 Task: Select Grocery. Add to cart, from pOpshelf for 3390 Emily Renzelli Boulevard, San Francisco, California 94103, Cell Number 831-612-1938, following items : Dr. Seuss Coloring & Activity Book Jumbo_x000D_
 - 1, Oral-B Bright & Clean Manual Toothbrush Medium (6 ct)_x000D_
 - 1, FIVE DEEP BREATHS Mineral Bath & Foot Salt Lavender & Chamomile (1.75 oz)_x000D_
 - 2, Vaseline Therapy Lip Balm Cocoa Butter (0.16 oz)_x000D_
 - 1, goodbaths Nourishing Body Wash Sweet Sunday (13 oz)_x000D_
 - 1, simply spa Silky Mesh Bath Sponge Mint_x000D_
 - 1, simply spa Lathering Soap Pouch_x000D_
 - 2, Stridex Triple Action Maximum Strength Acne Pads with Salicylic Acid (55 ct)_x000D_
 - 1, Noxzema Ultimate Clear Anti Blemish Pads (90 ct)_x000D_
 - 1, goodbaths Nourishing Body Wash Electric Twilight (13 oz)_x000D_
 - 1
Action: Mouse moved to (392, 119)
Screenshot: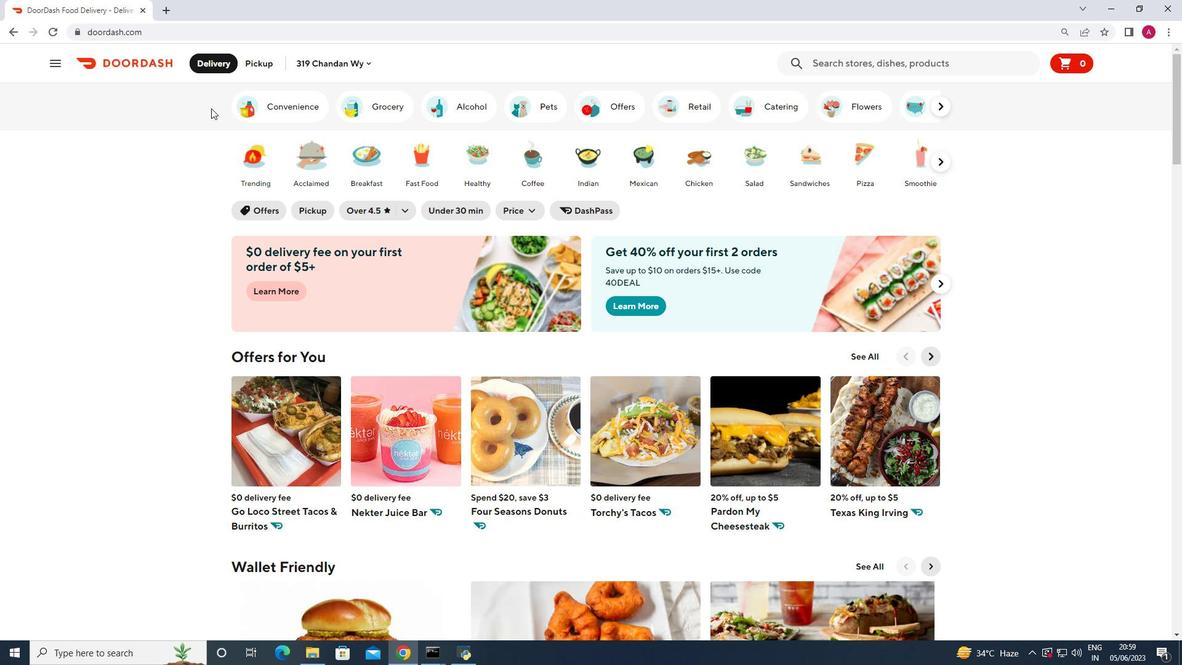
Action: Mouse pressed left at (392, 119)
Screenshot: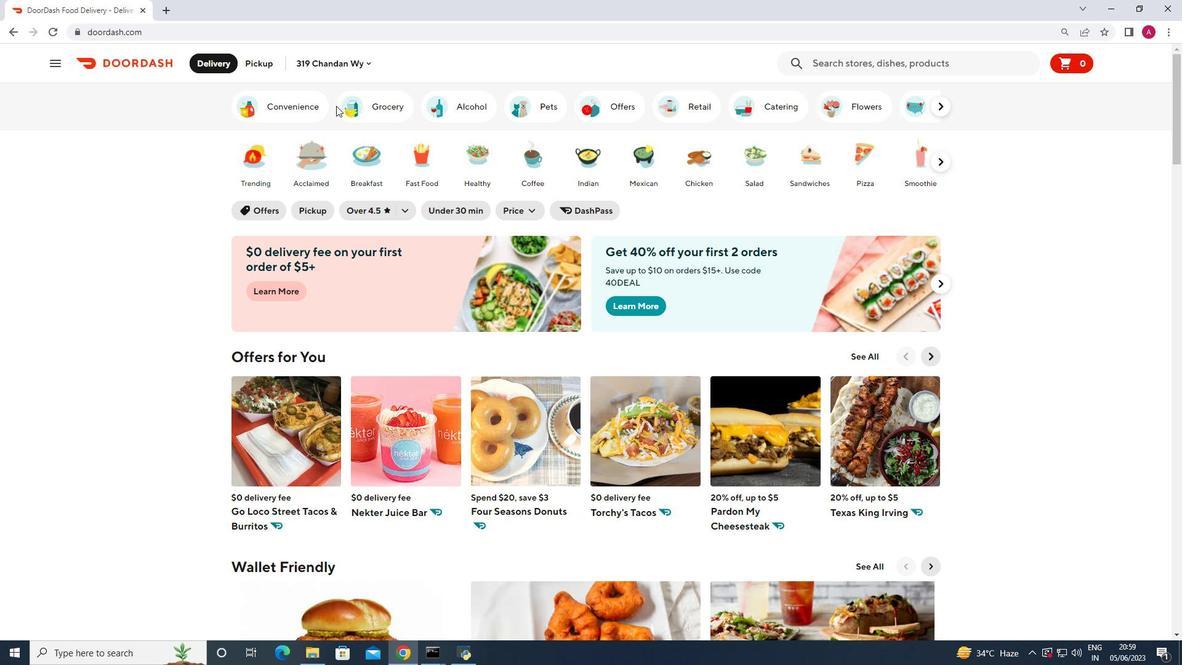 
Action: Mouse moved to (545, 564)
Screenshot: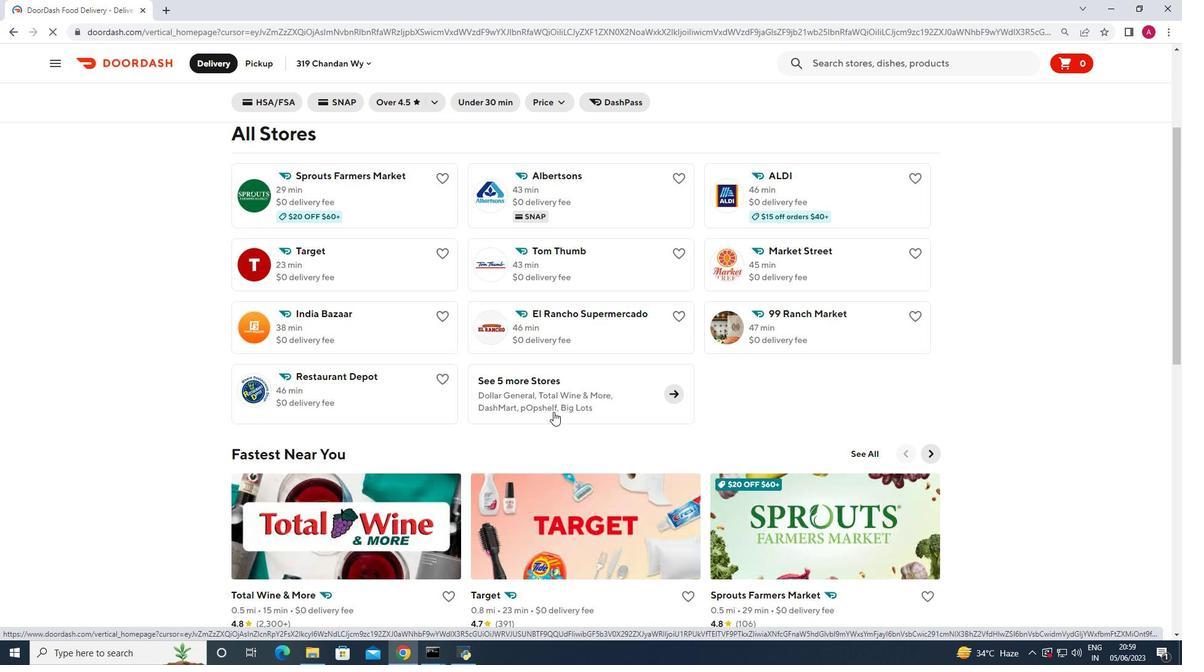 
Action: Mouse pressed left at (545, 564)
Screenshot: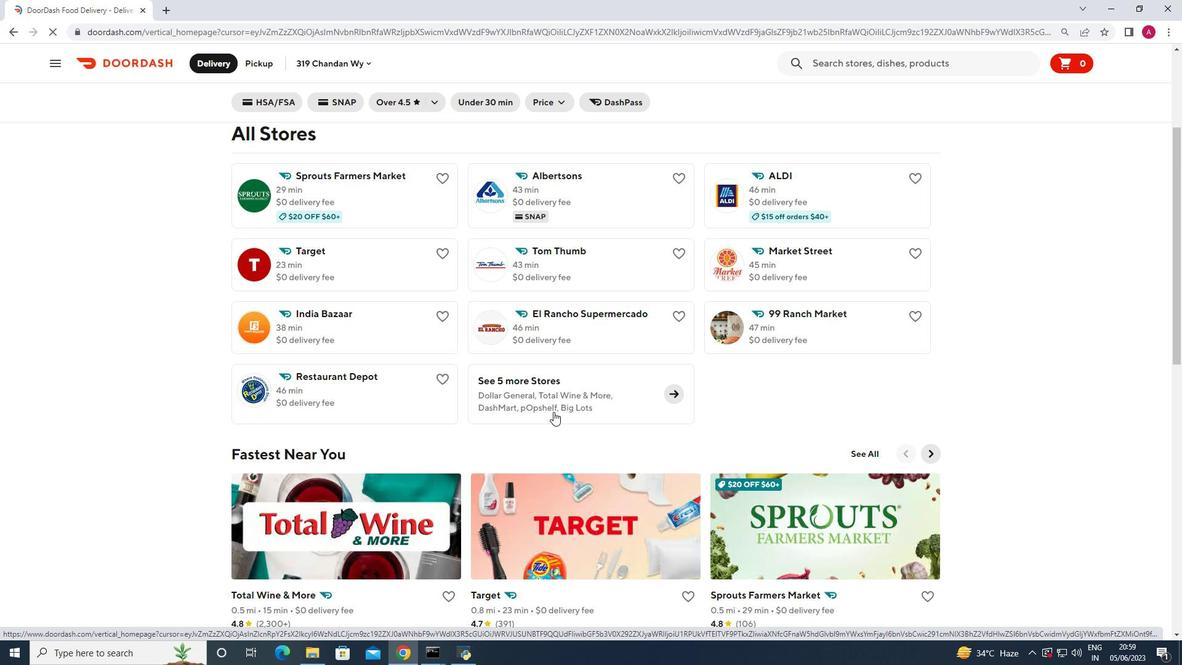 
Action: Mouse moved to (581, 455)
Screenshot: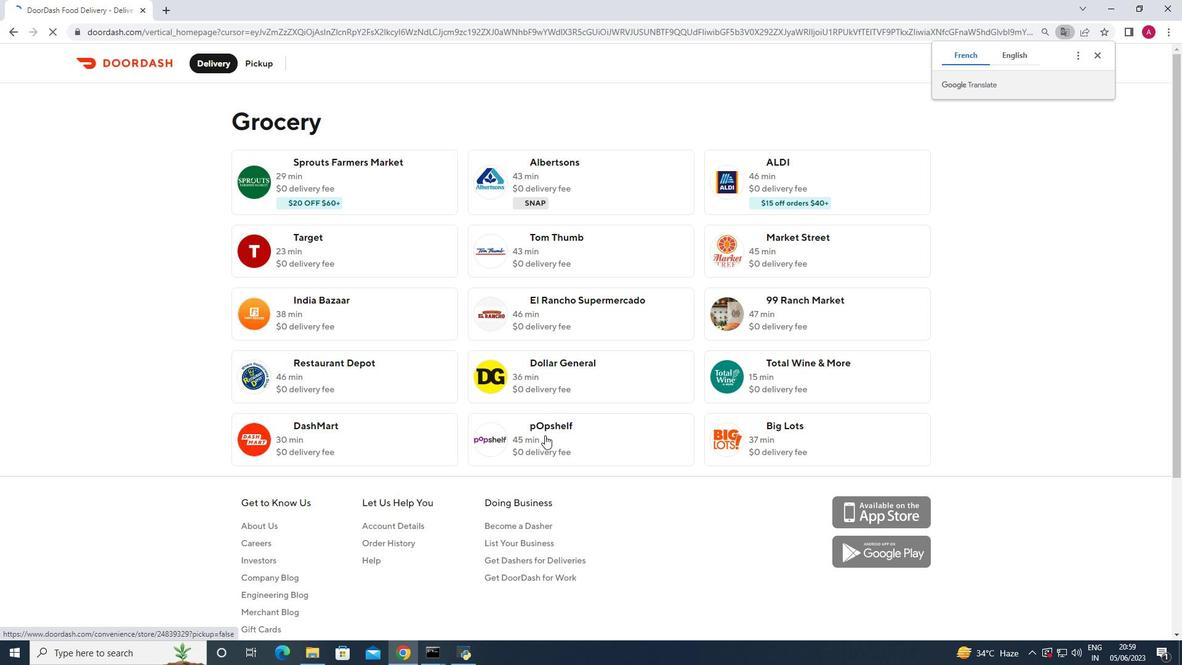 
Action: Mouse pressed left at (581, 455)
Screenshot: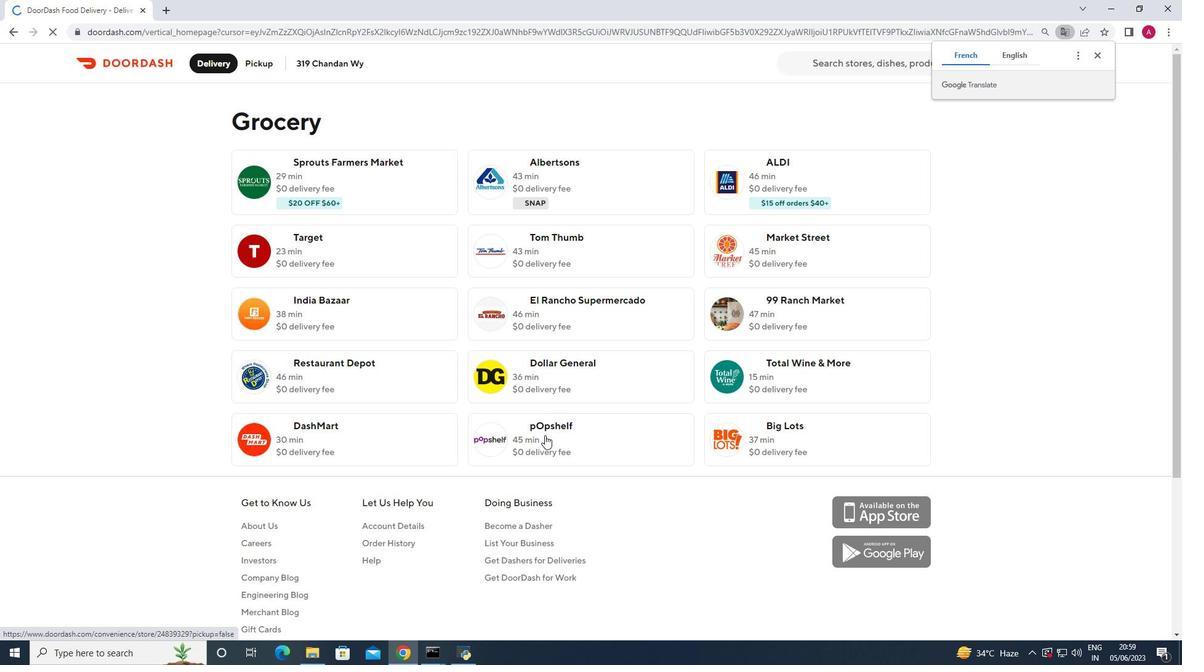 
Action: Mouse moved to (353, 102)
Screenshot: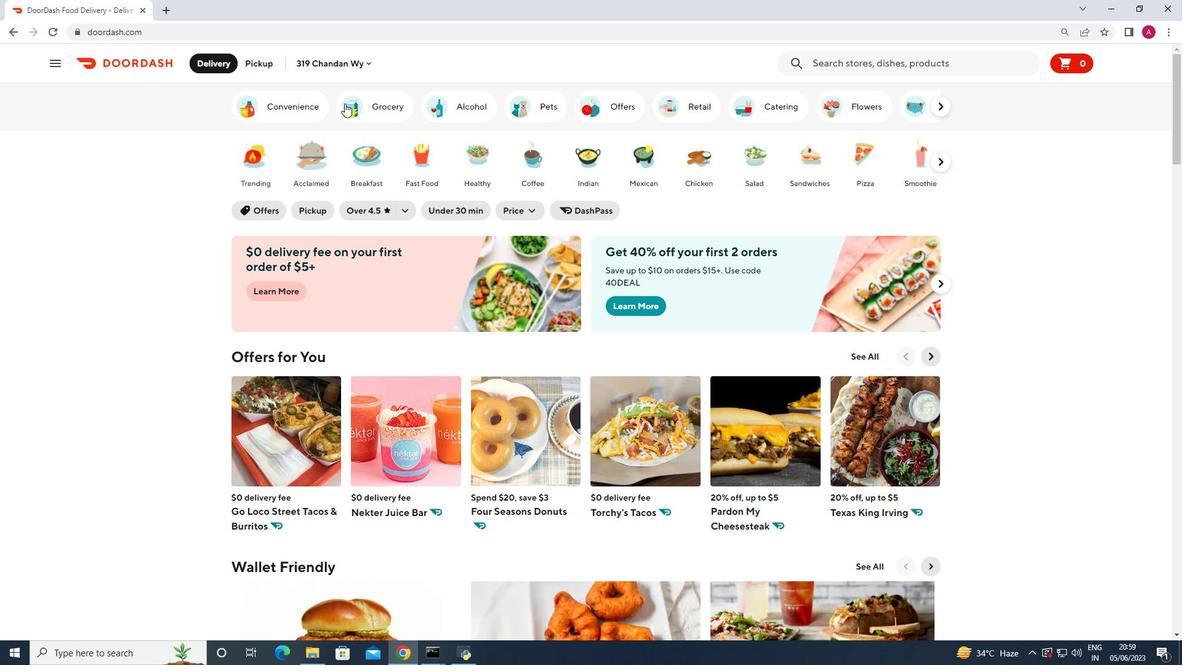 
Action: Mouse pressed left at (353, 102)
Screenshot: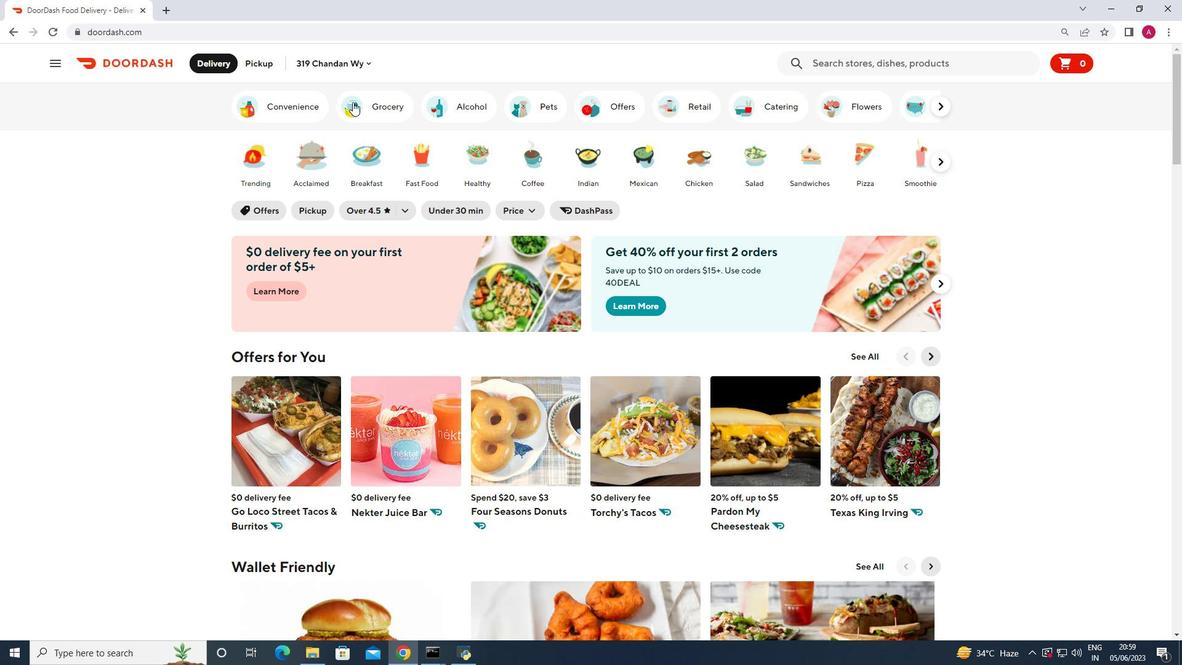 
Action: Mouse moved to (353, 103)
Screenshot: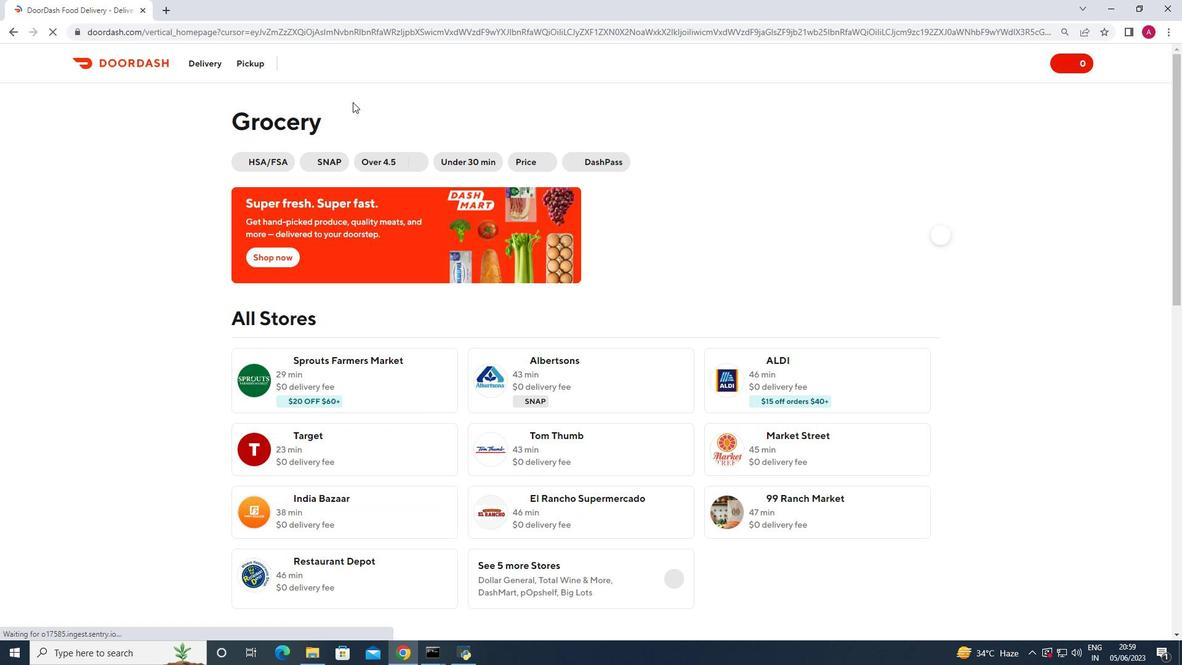
Action: Mouse scrolled (353, 102) with delta (0, 0)
Screenshot: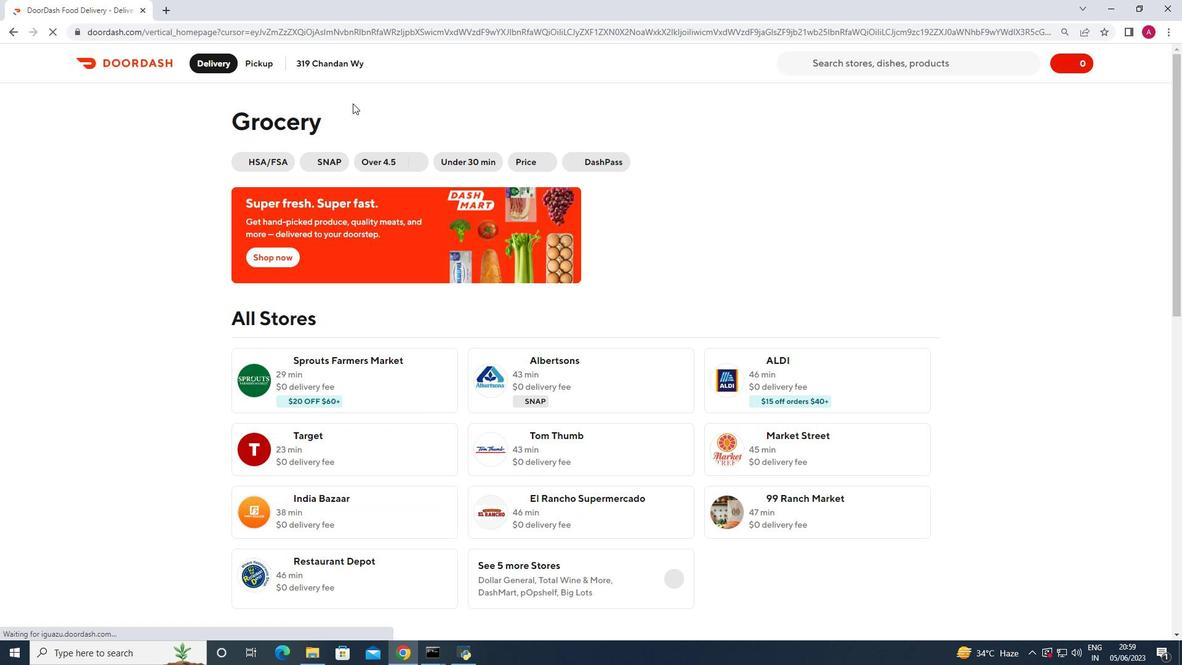 
Action: Mouse scrolled (353, 102) with delta (0, 0)
Screenshot: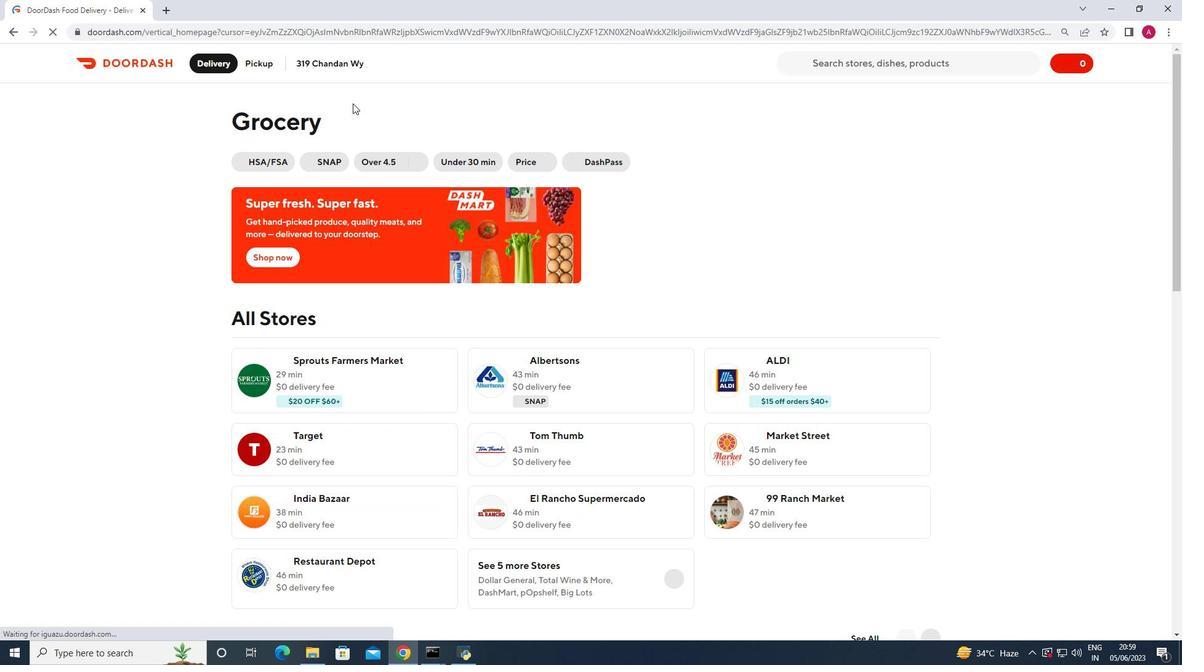 
Action: Mouse scrolled (353, 102) with delta (0, 0)
Screenshot: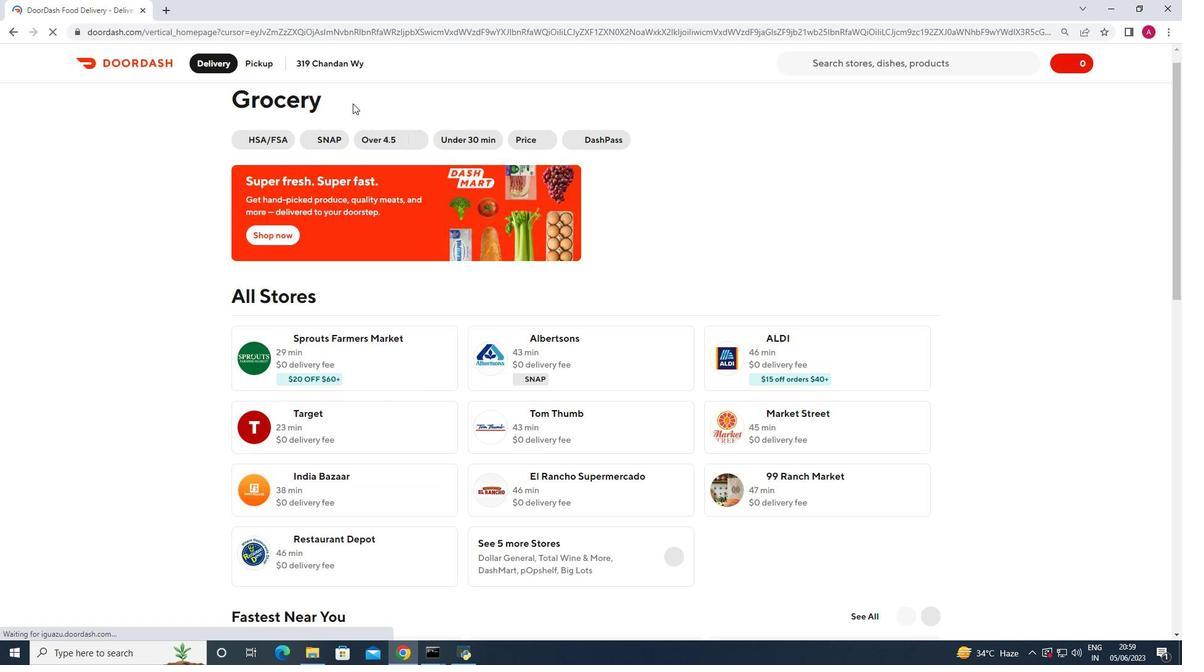 
Action: Mouse moved to (553, 412)
Screenshot: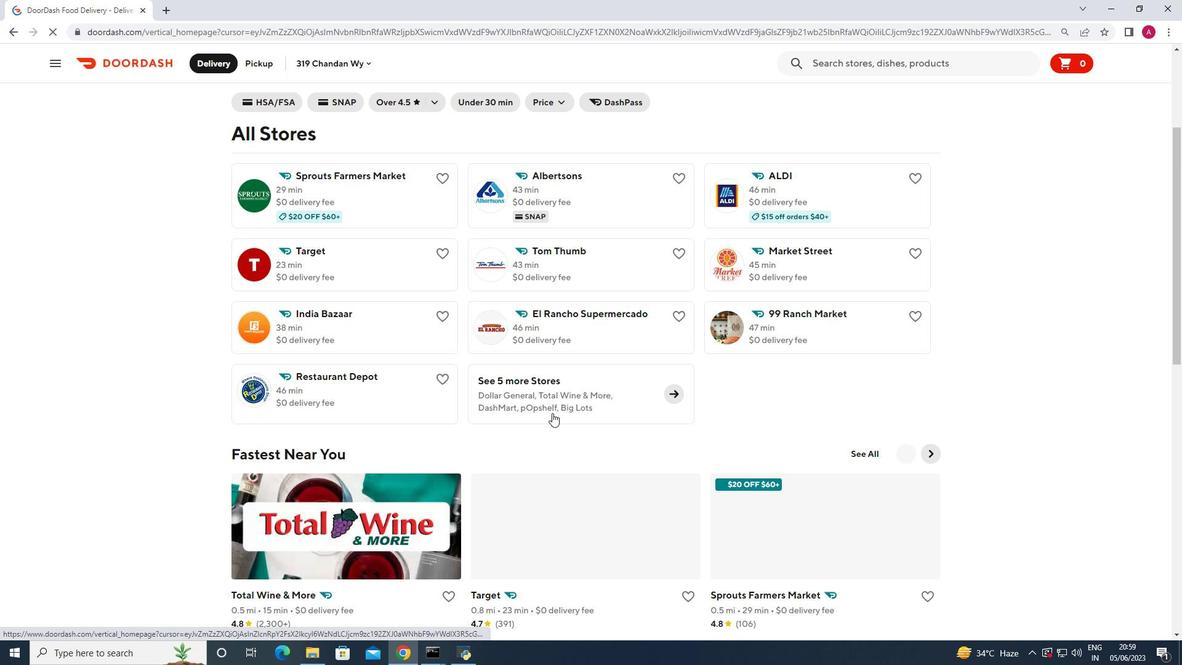 
Action: Mouse pressed left at (553, 412)
Screenshot: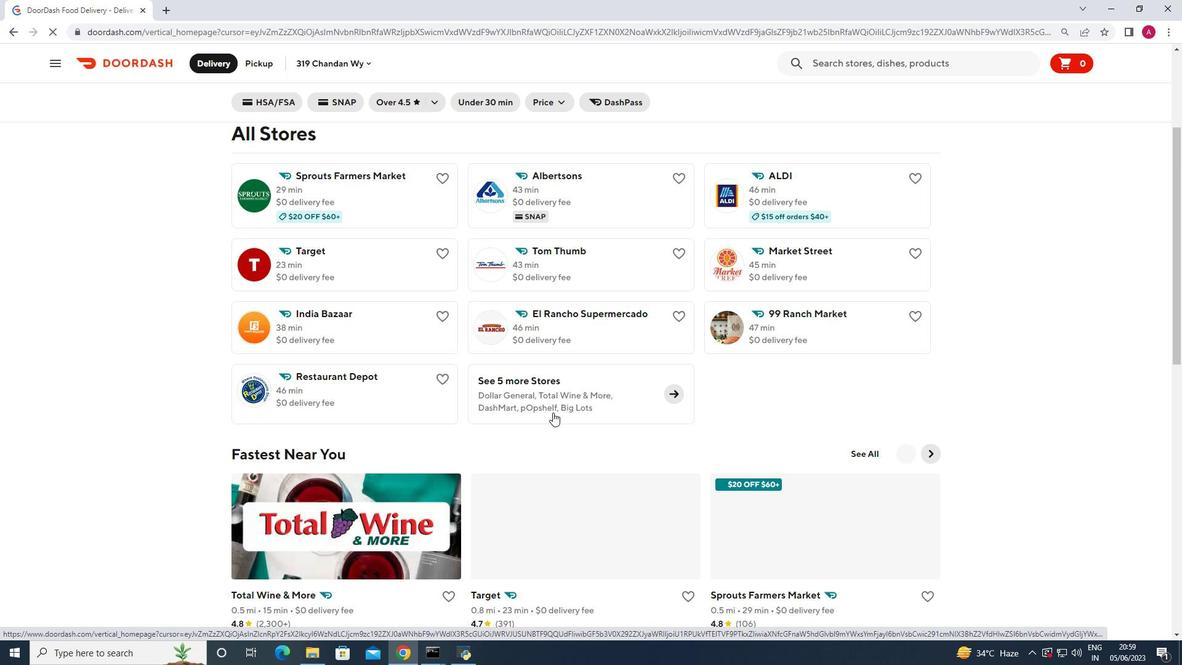
Action: Mouse moved to (545, 435)
Screenshot: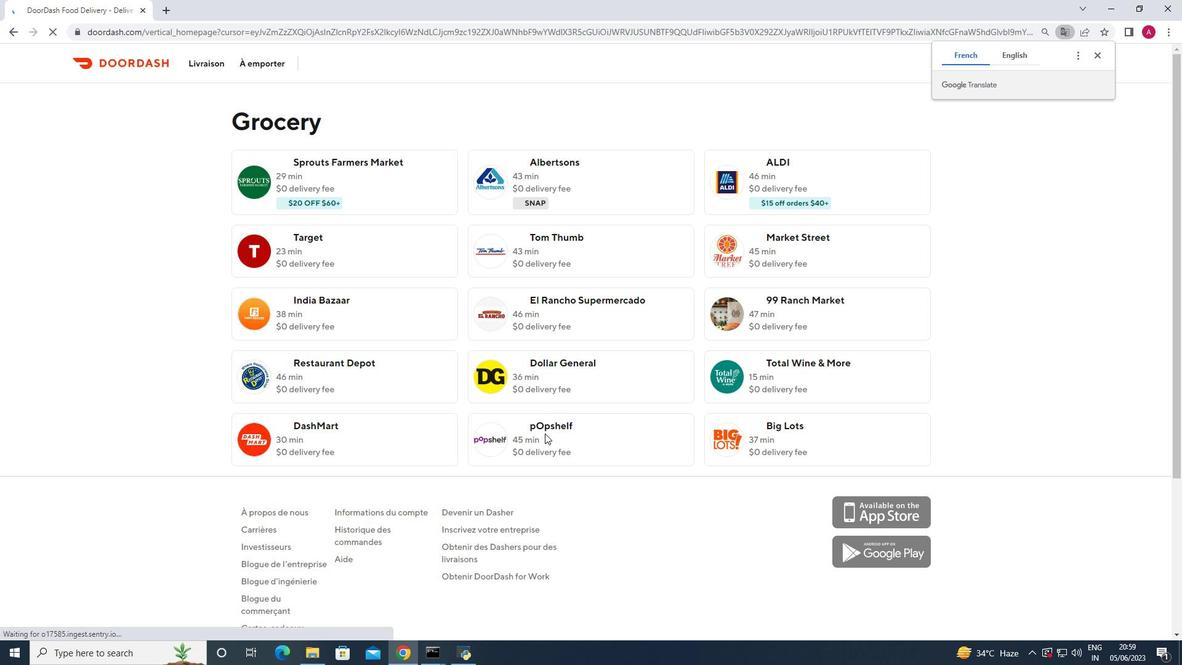 
Action: Mouse pressed left at (545, 435)
Screenshot: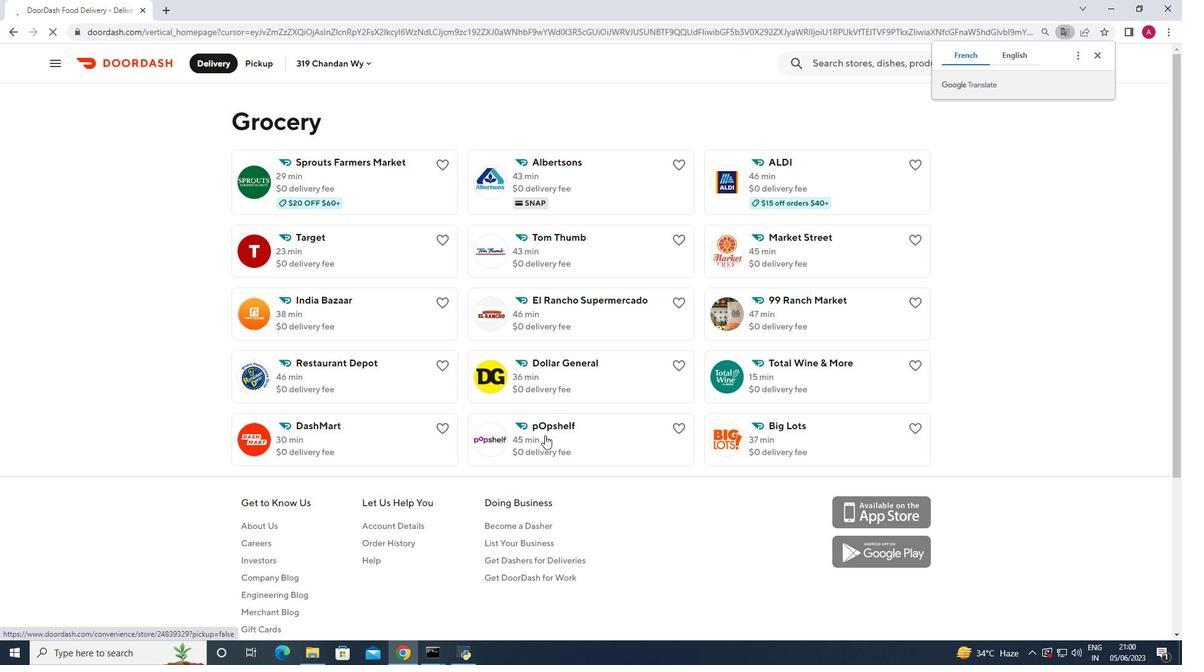 
Action: Mouse moved to (264, 65)
Screenshot: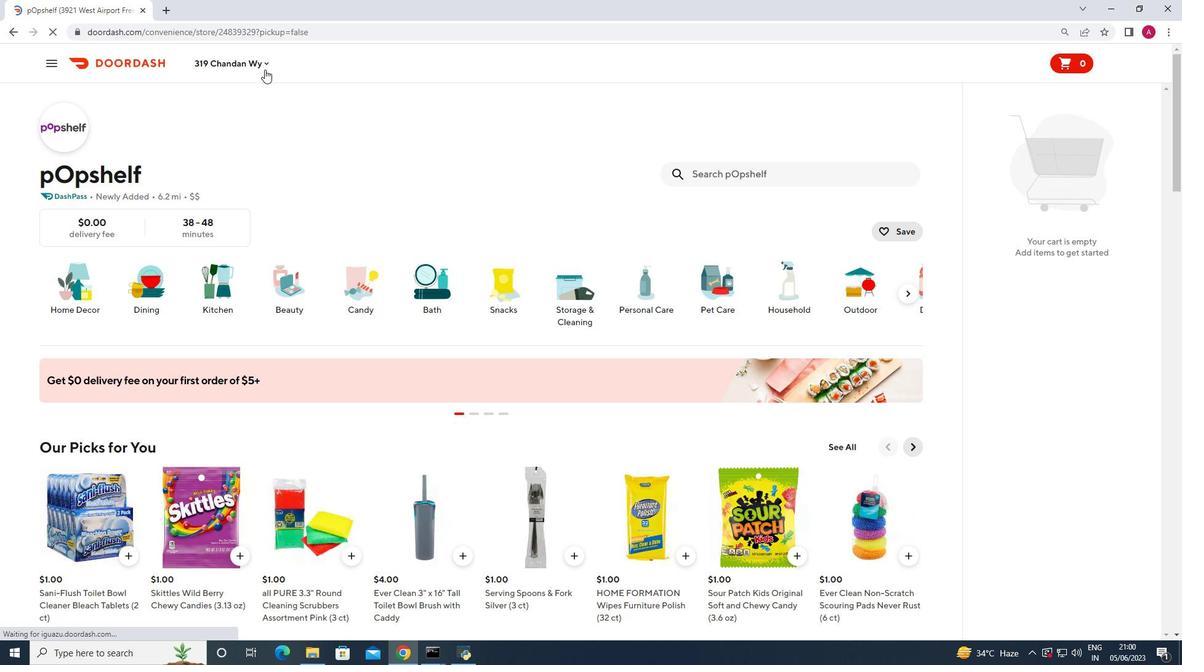 
Action: Mouse pressed left at (264, 65)
Screenshot: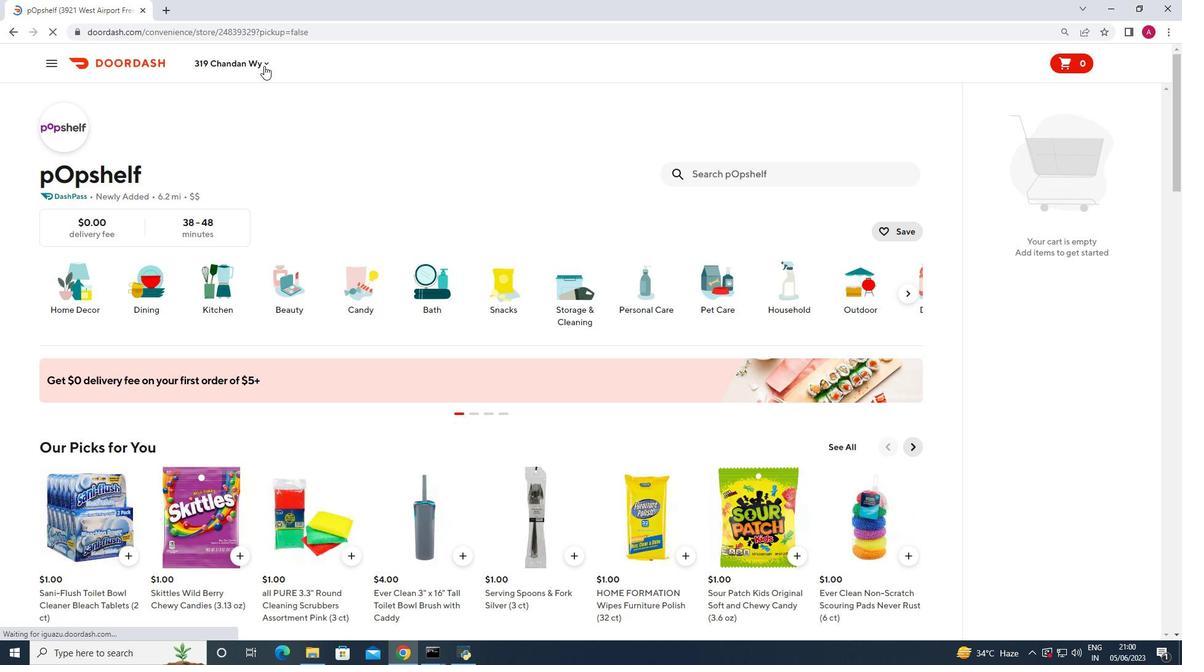 
Action: Mouse moved to (265, 117)
Screenshot: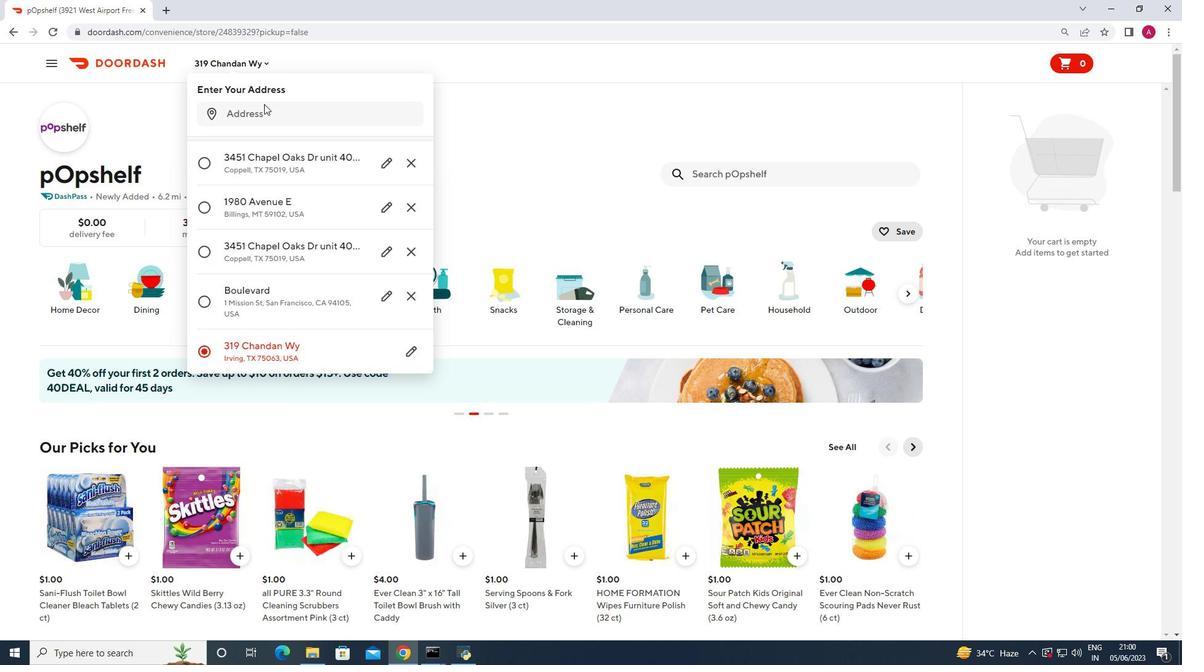 
Action: Mouse pressed left at (265, 117)
Screenshot: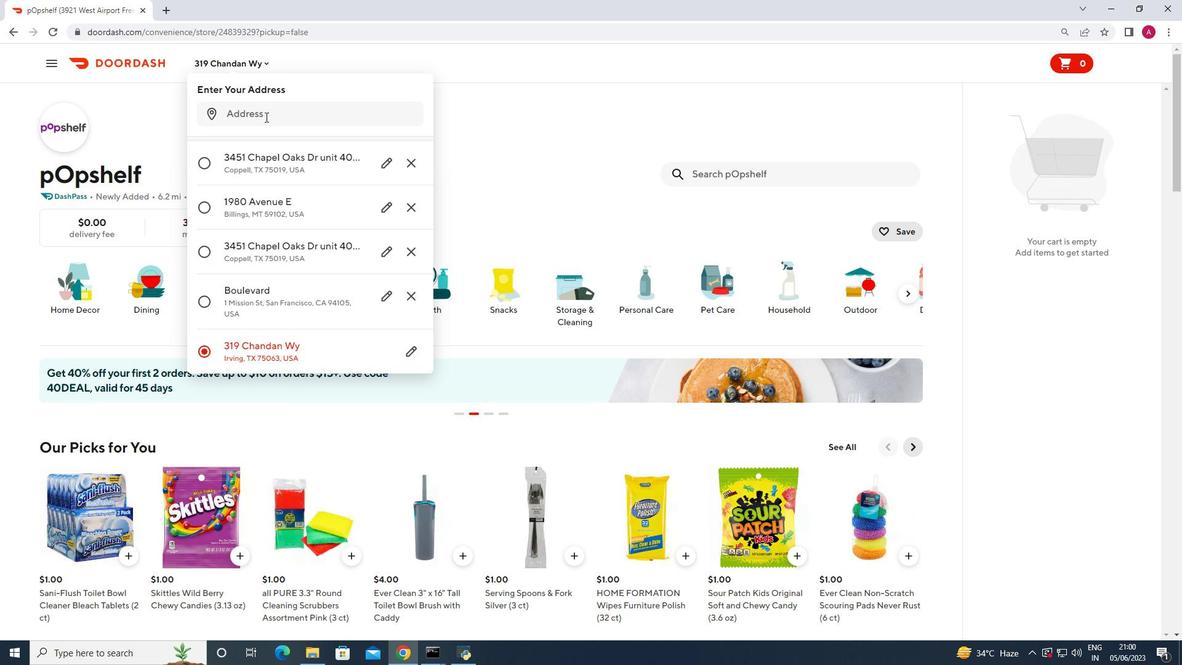 
Action: Key pressed 3390<Key.space>emily<Key.space>renzelli<Key.space>boulevard<Key.space>san<Key.space>framcisco<Key.space>california<Key.space>94103<Key.enter>
Screenshot: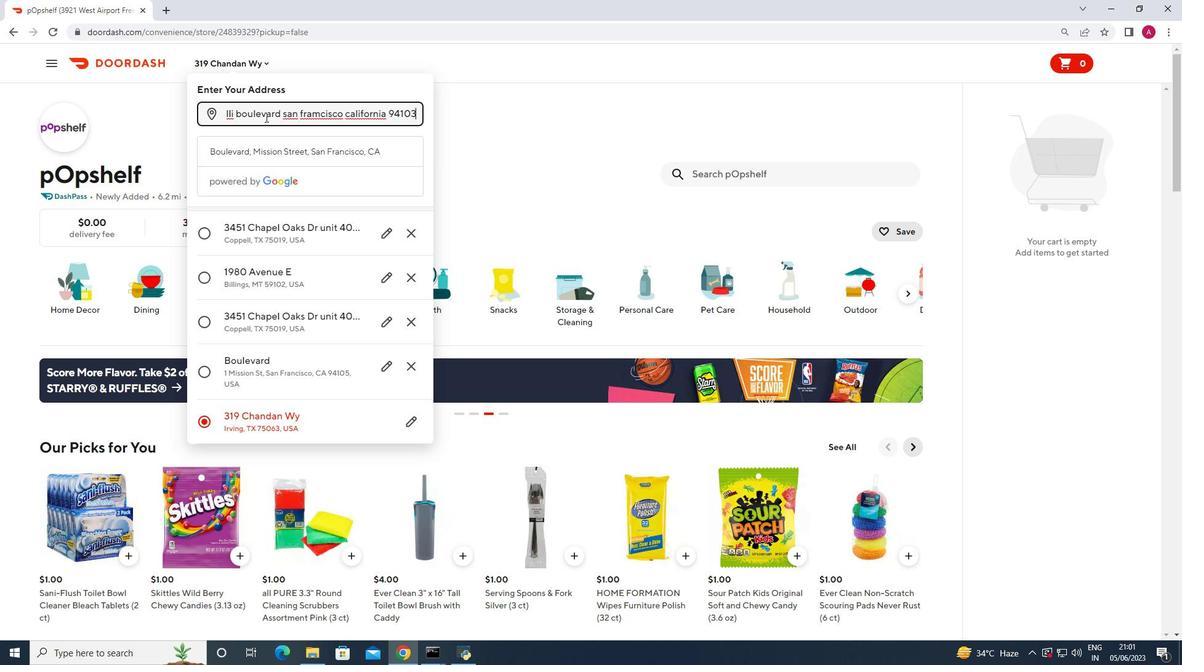 
Action: Mouse moved to (365, 494)
Screenshot: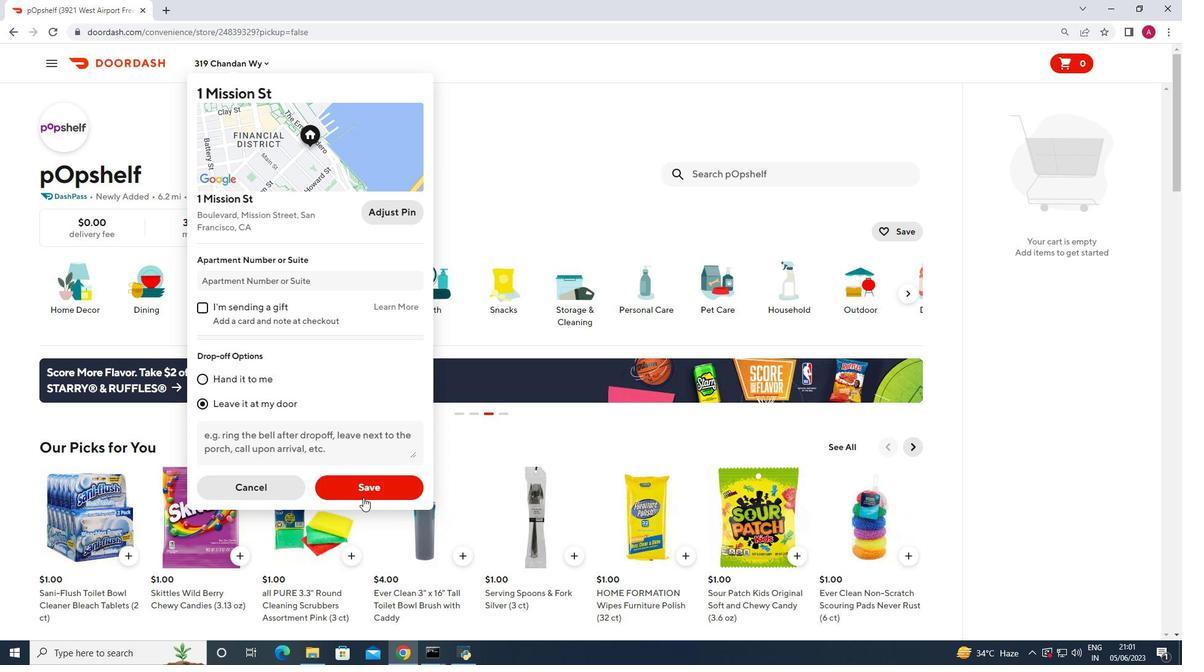 
Action: Mouse pressed left at (365, 494)
Screenshot: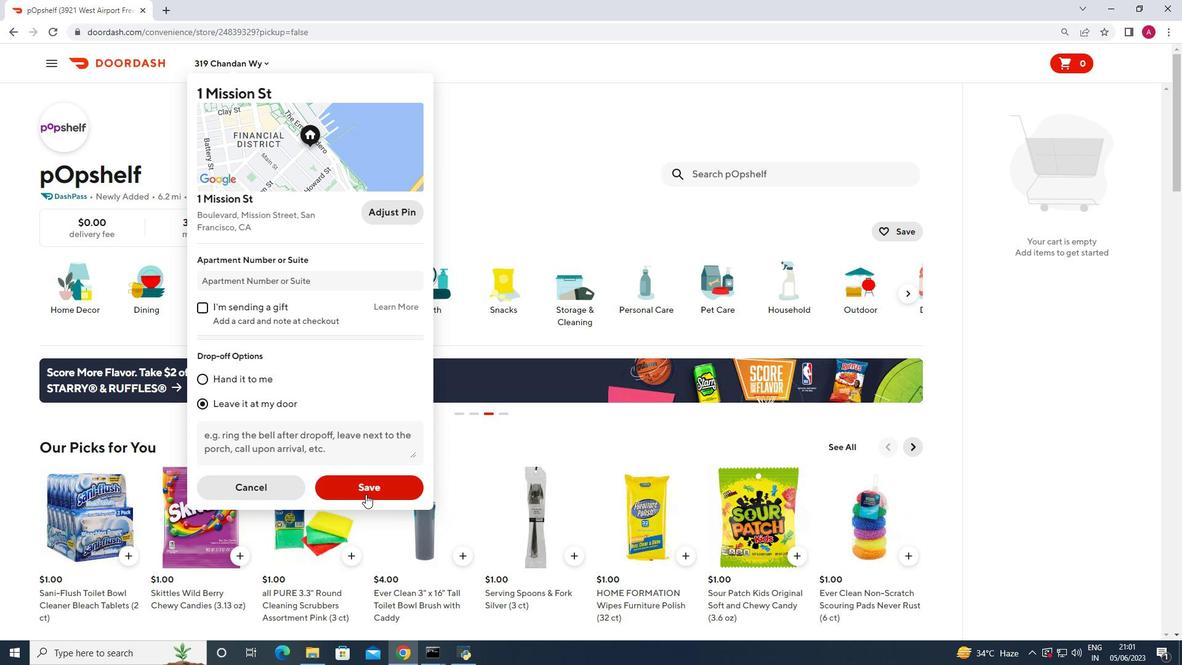 
Action: Mouse moved to (722, 176)
Screenshot: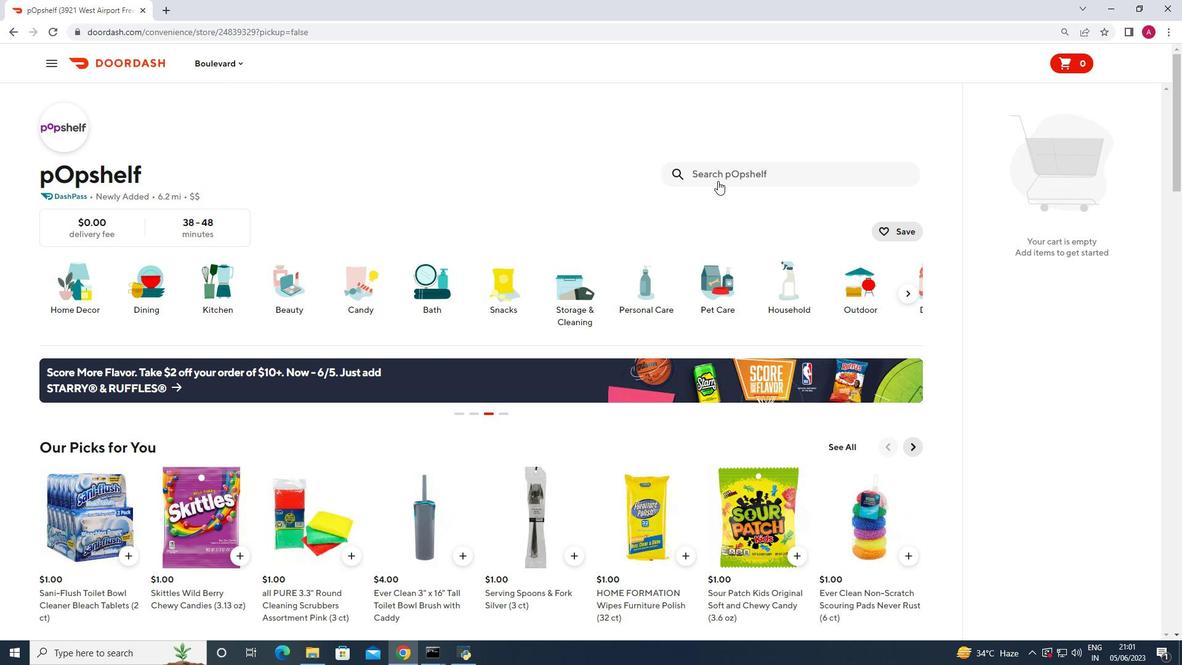 
Action: Mouse pressed left at (722, 176)
Screenshot: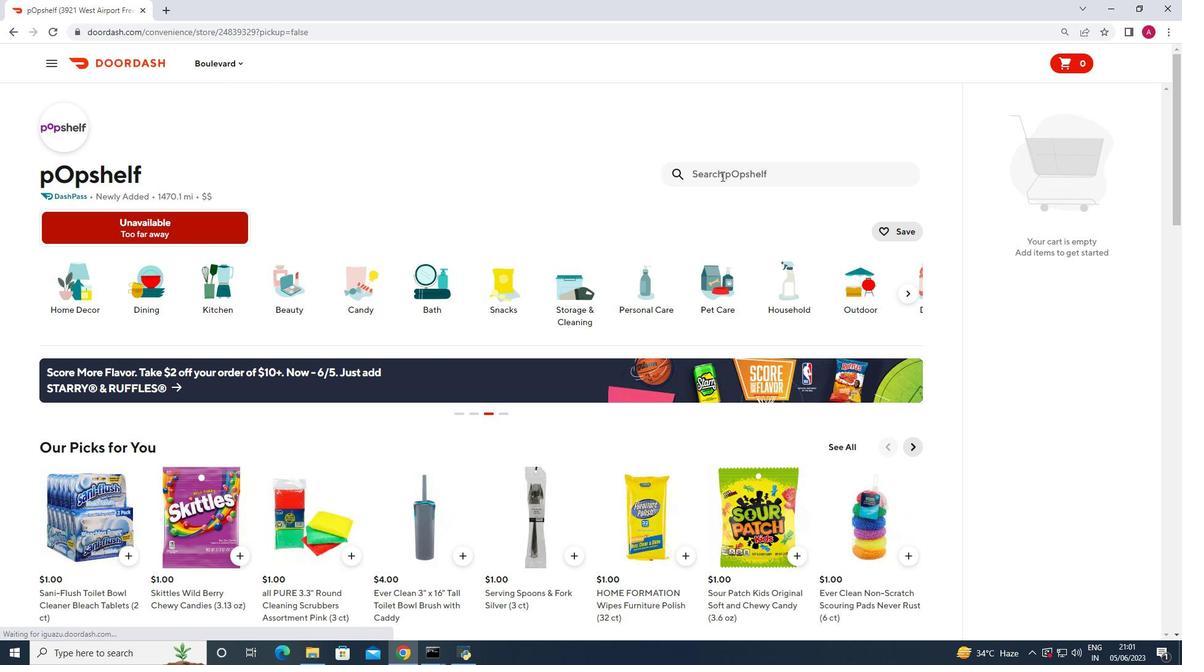 
Action: Key pressed dr<Key.space>seuss<Key.space>coloring<Key.space>and<Key.space>activity<Key.space>book<Key.space>jumbo<Key.space><Key.enter>
Screenshot: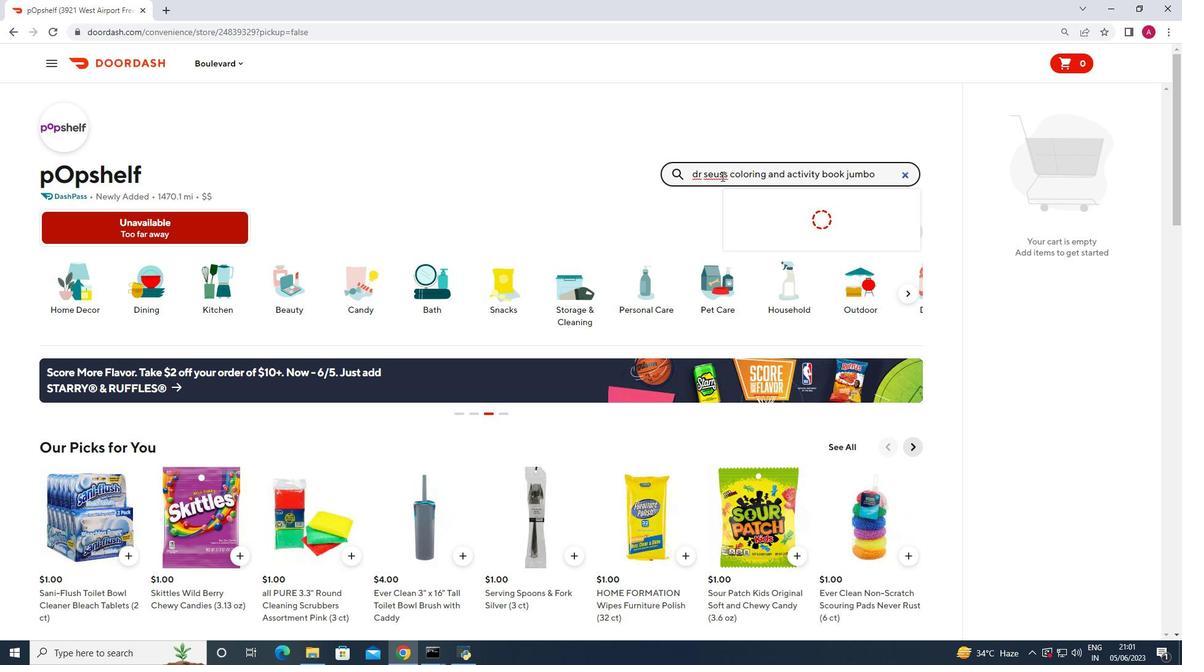 
Action: Mouse moved to (120, 300)
Screenshot: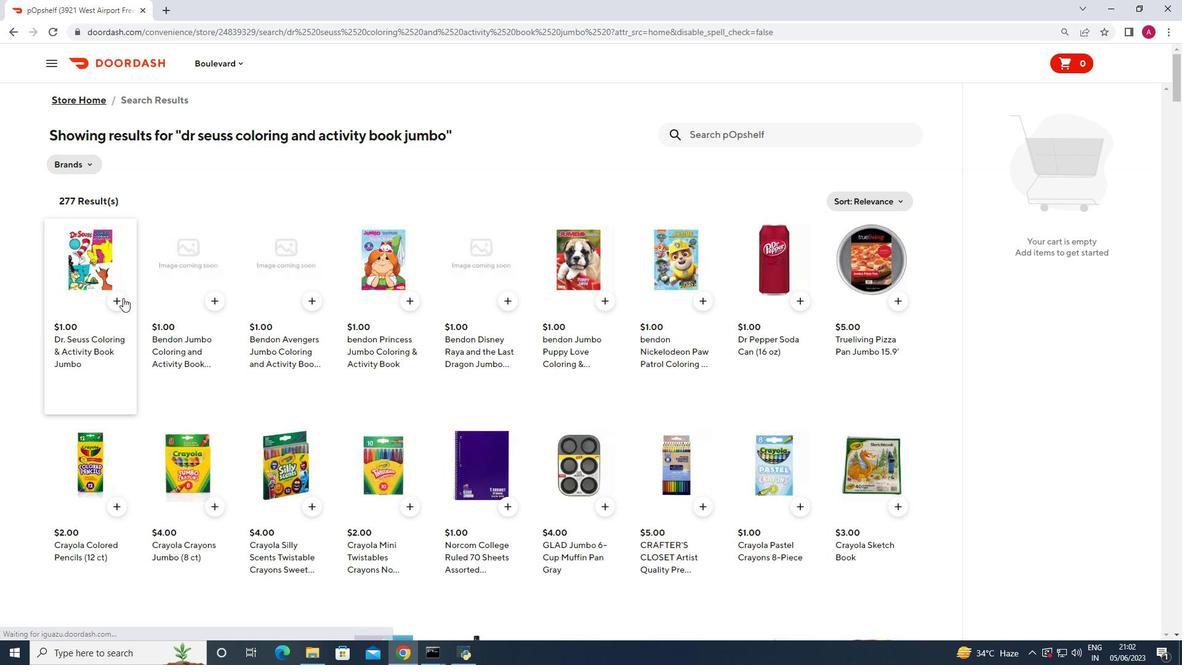 
Action: Mouse pressed left at (120, 300)
Screenshot: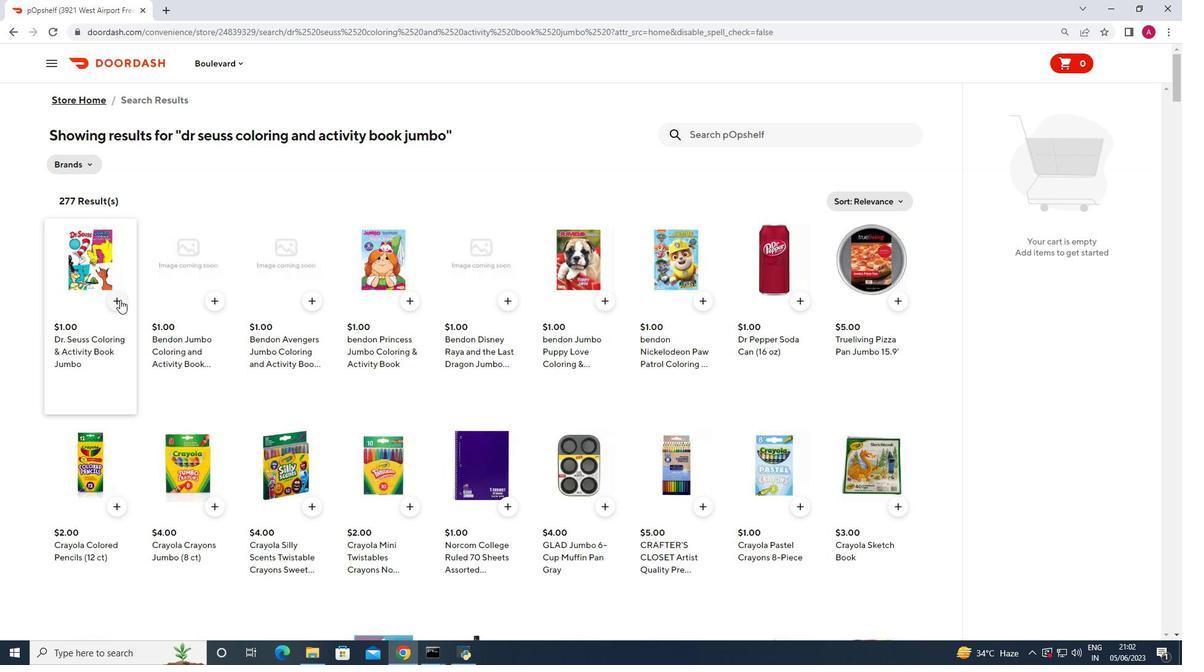 
Action: Mouse moved to (694, 135)
Screenshot: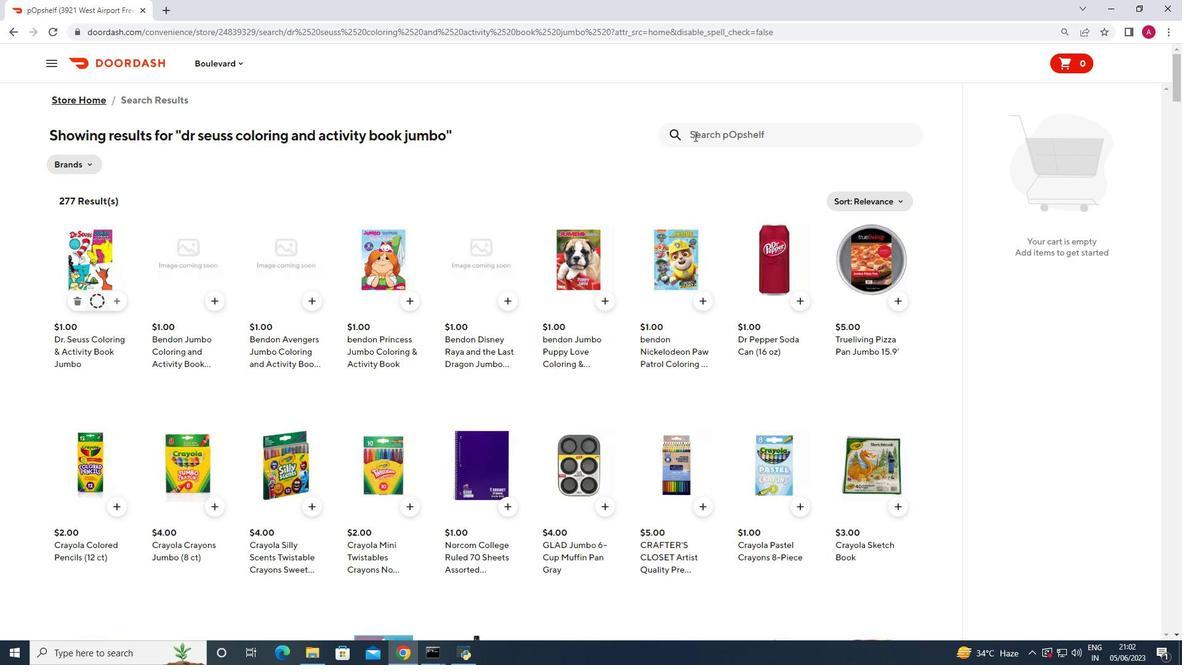 
Action: Mouse pressed left at (694, 135)
Screenshot: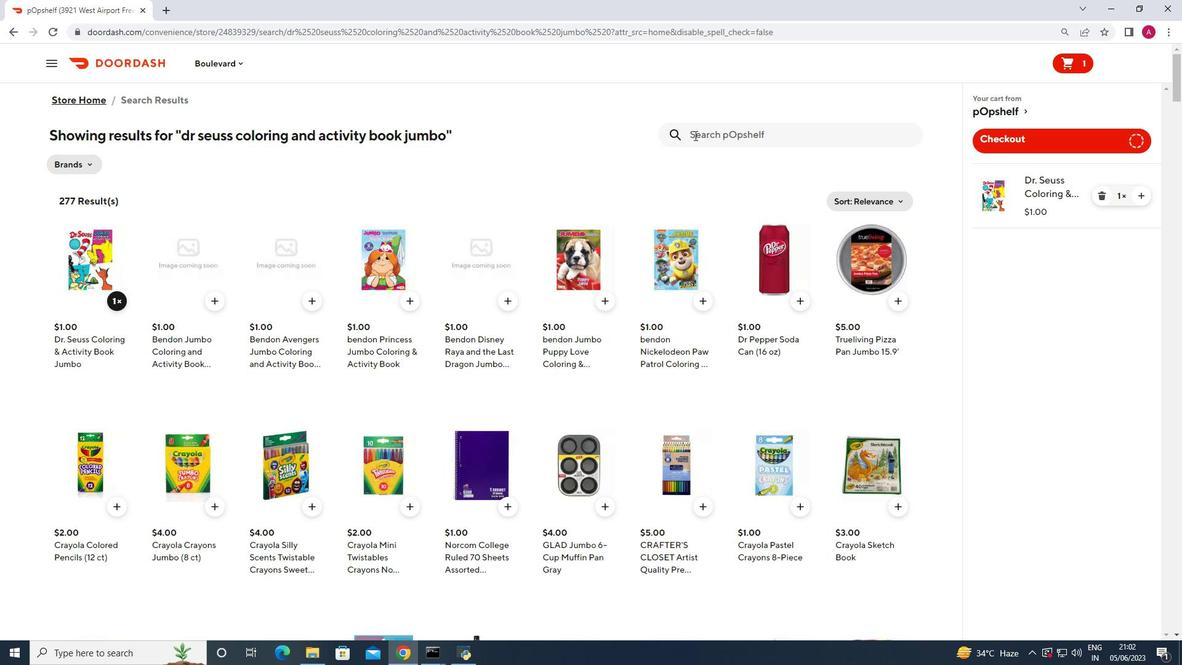 
Action: Key pressed oral<Key.space>b<Key.space>bright<Key.space>and<Key.space>clean<Key.space>mnual<Key.space>toothbrush<Key.space>medium<Key.enter>
Screenshot: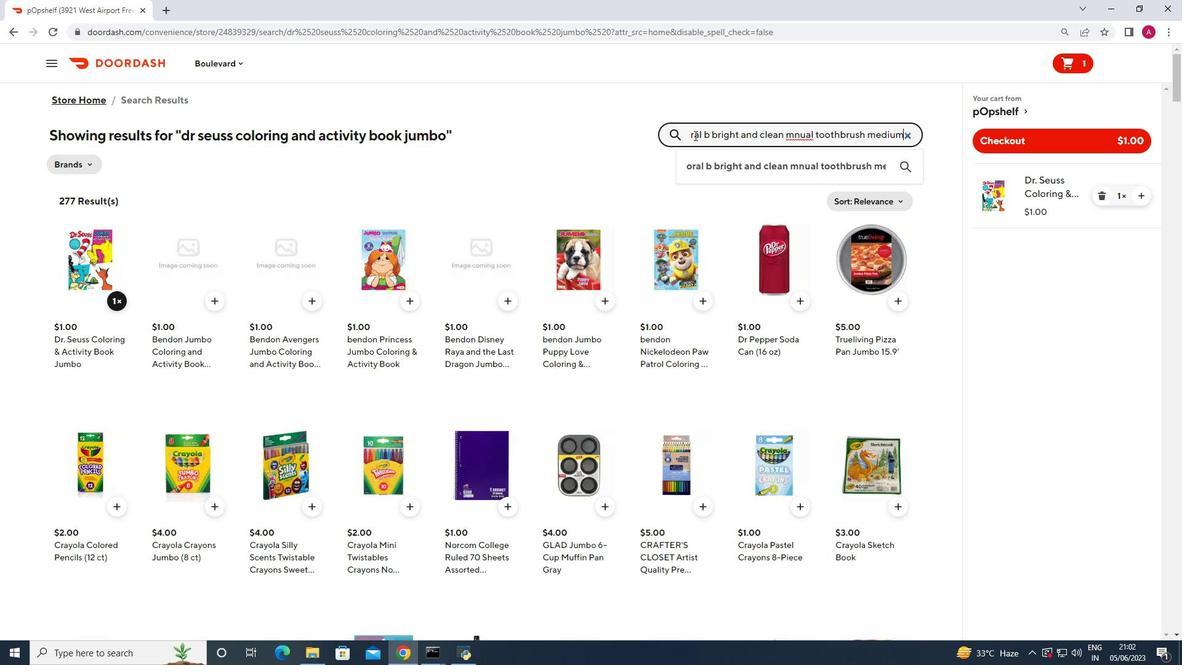 
Action: Mouse moved to (117, 321)
Screenshot: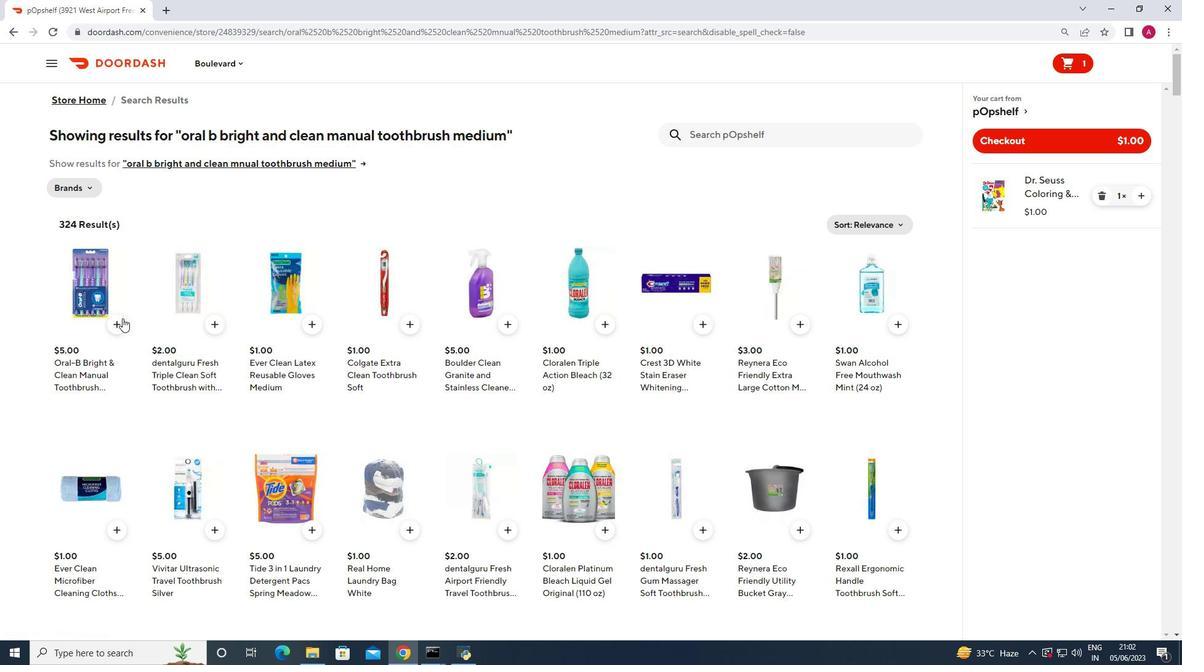 
Action: Mouse pressed left at (117, 321)
Screenshot: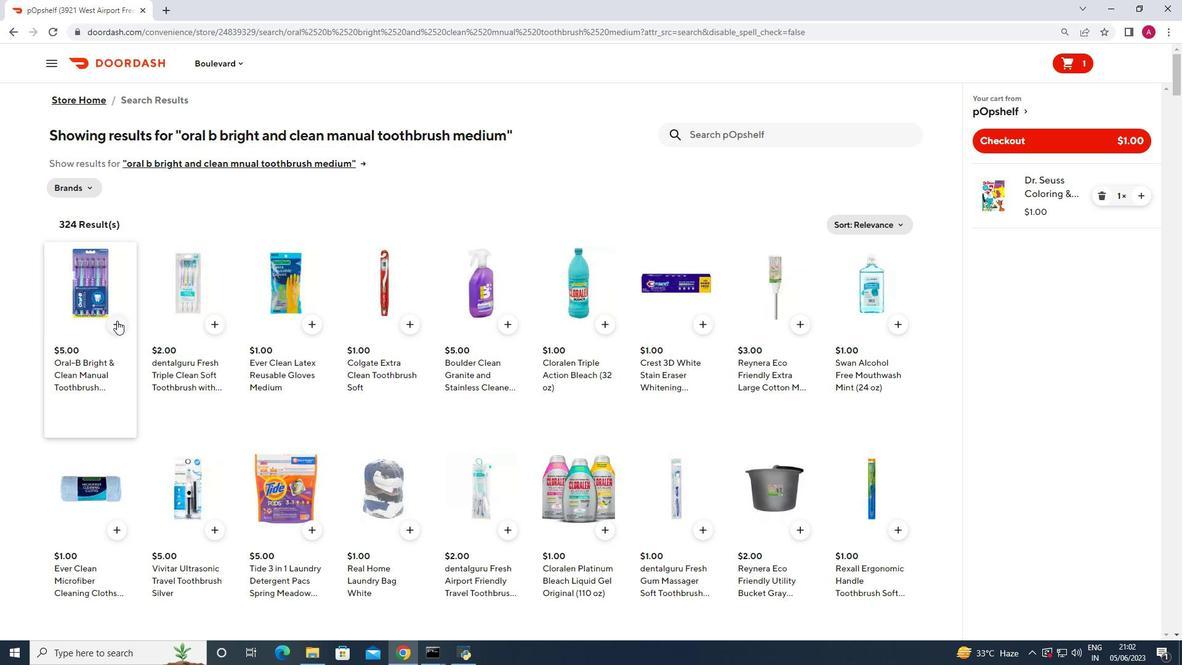 
Action: Mouse moved to (701, 137)
Screenshot: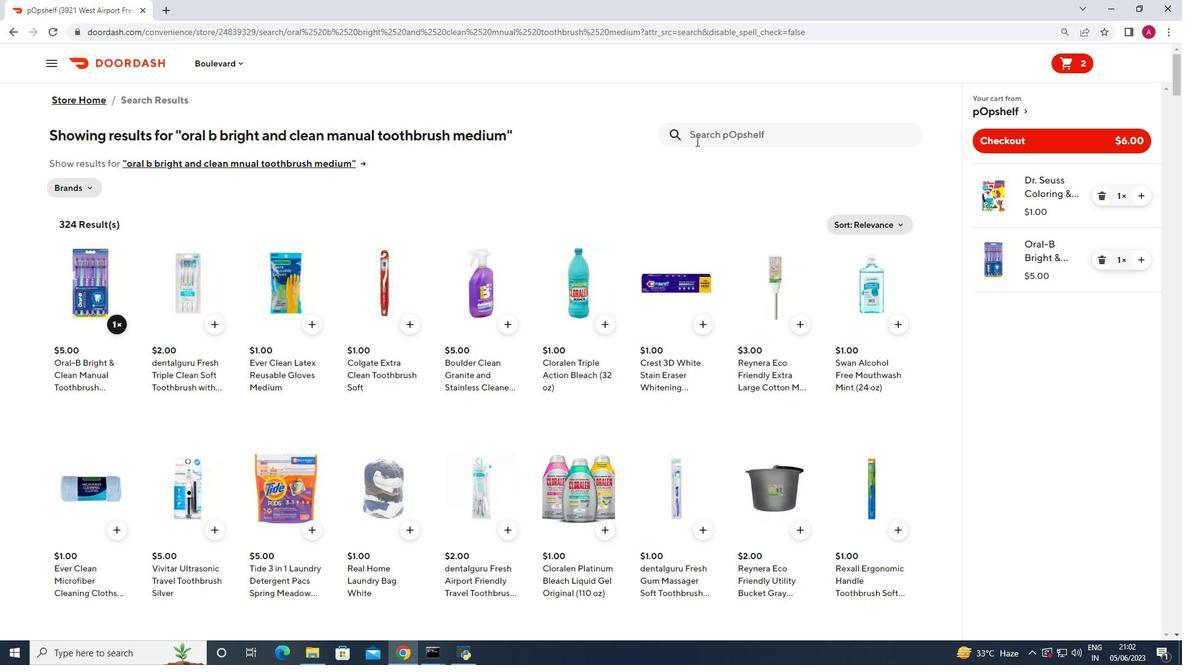 
Action: Mouse pressed left at (701, 137)
Screenshot: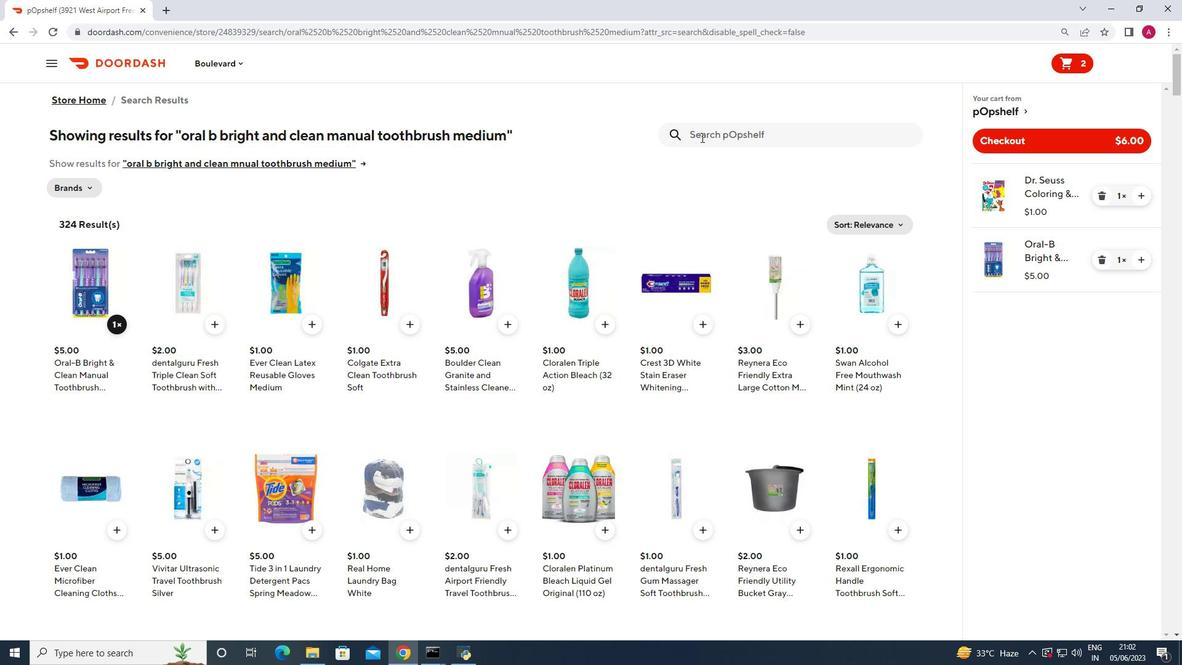 
Action: Key pressed five<Key.space>deep<Key.space>breaths<Key.space>mineral<Key.space>bath<Key.space>and<Key.space>foot<Key.space>salt<Key.space>lvender<Key.space>and<Key.space>chmomile<Key.enter>
Screenshot: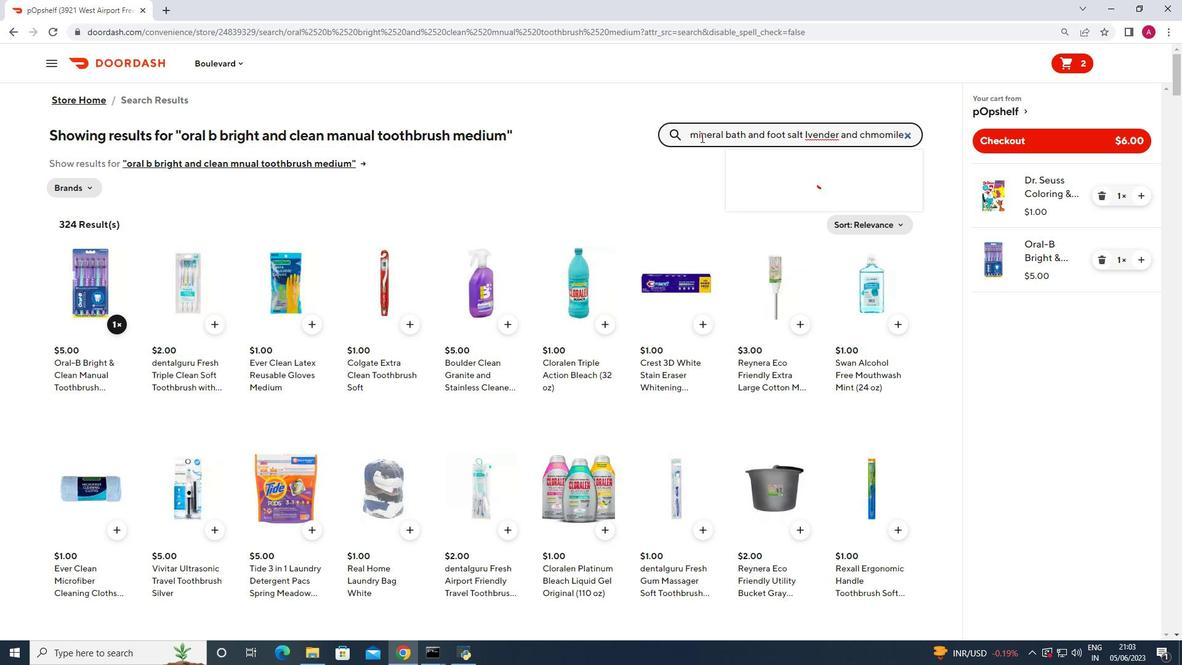 
Action: Mouse moved to (110, 322)
Screenshot: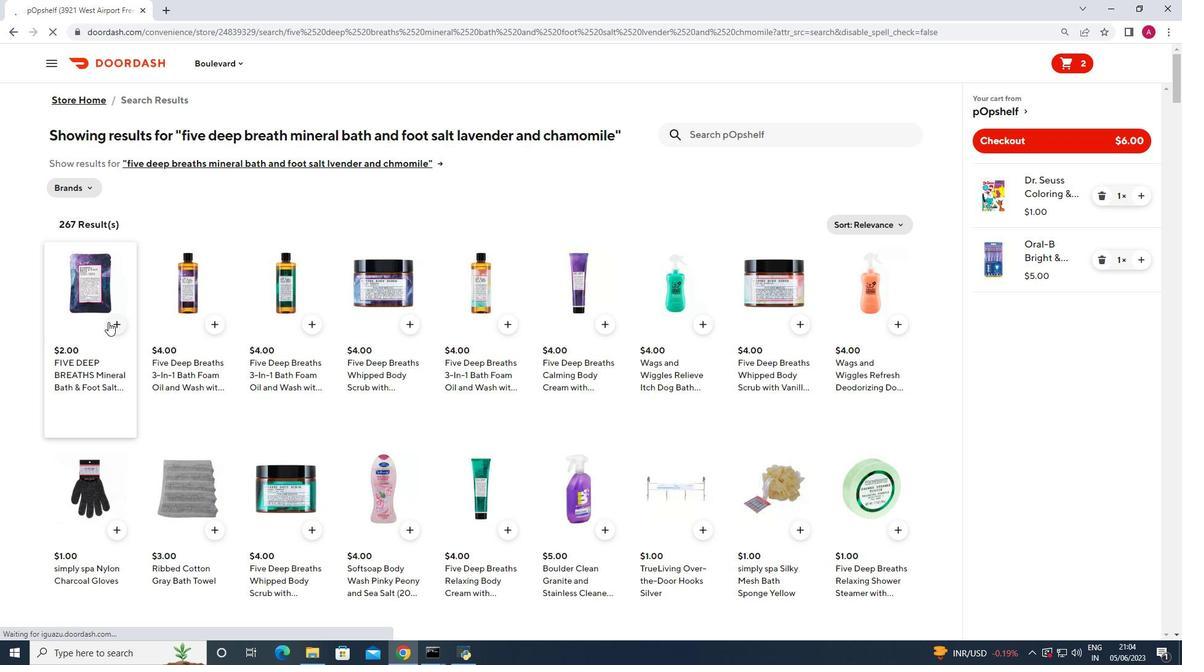 
Action: Mouse pressed left at (110, 322)
Screenshot: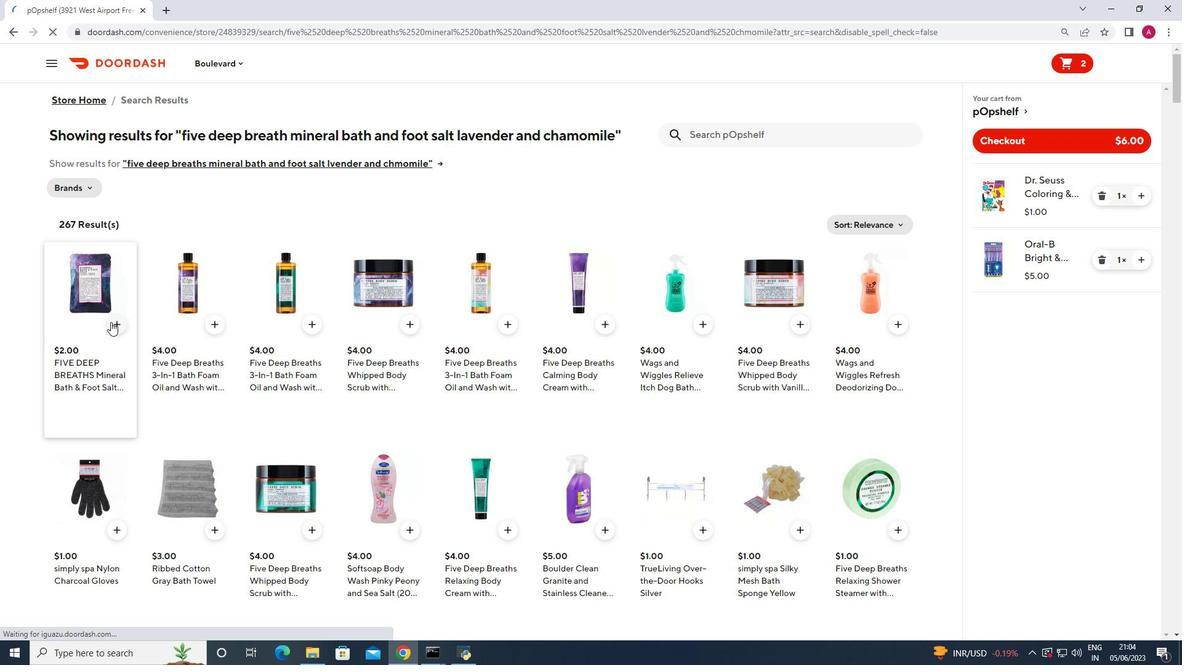
Action: Mouse moved to (1143, 325)
Screenshot: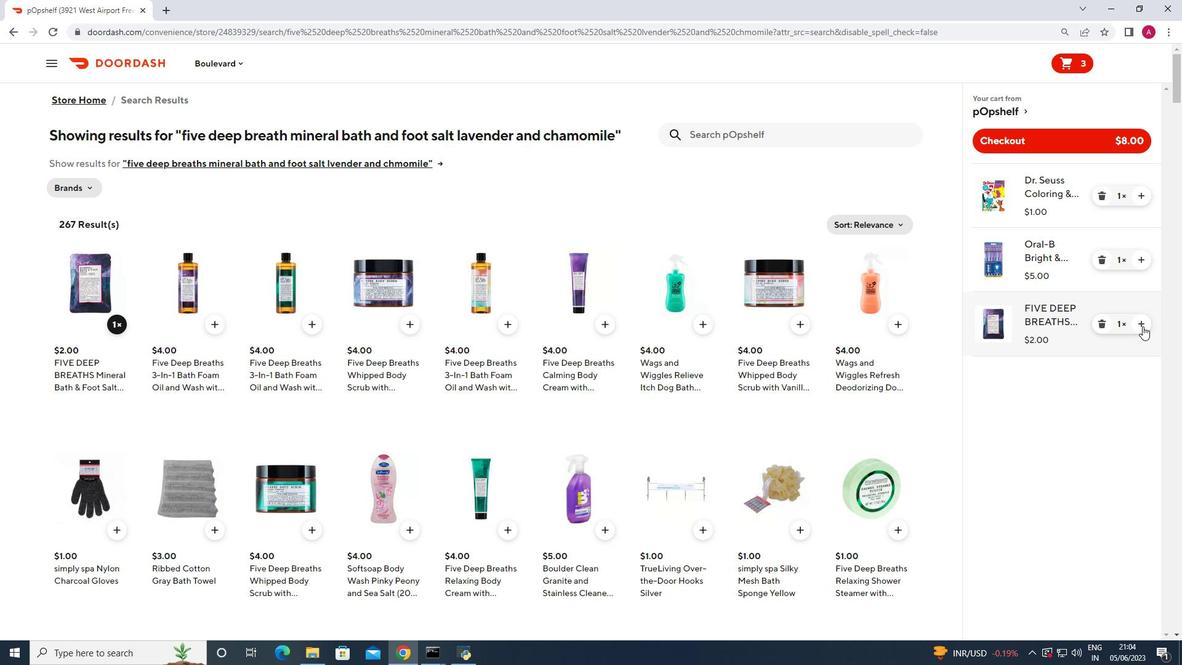 
Action: Mouse pressed left at (1143, 325)
Screenshot: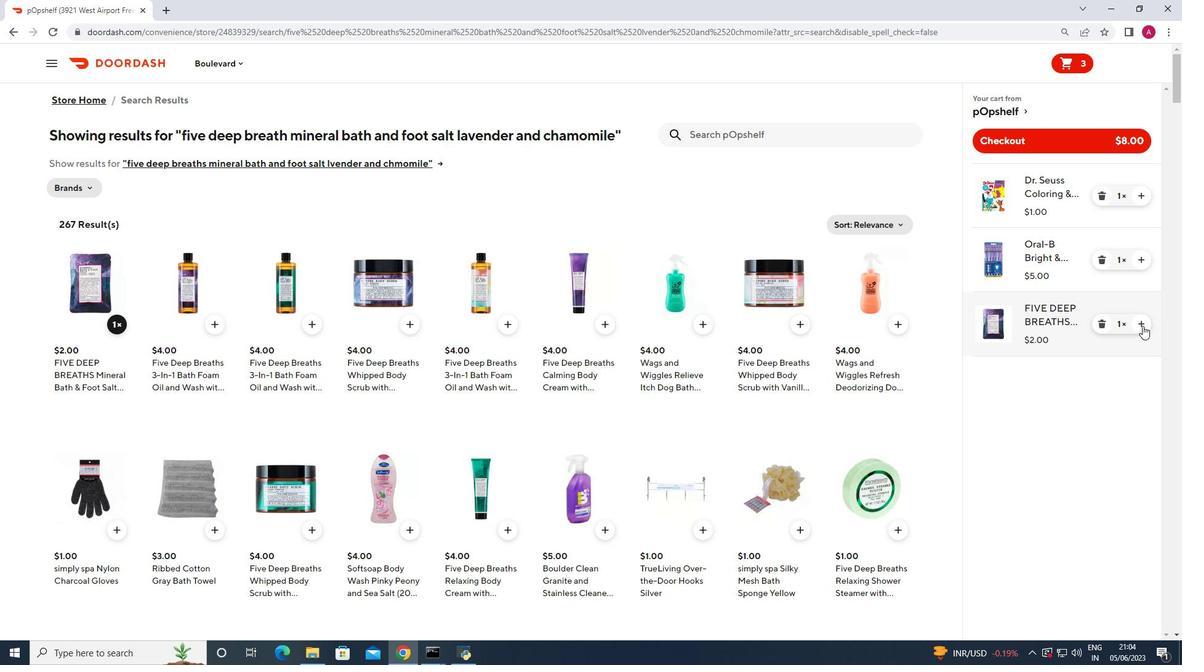 
Action: Mouse moved to (772, 139)
Screenshot: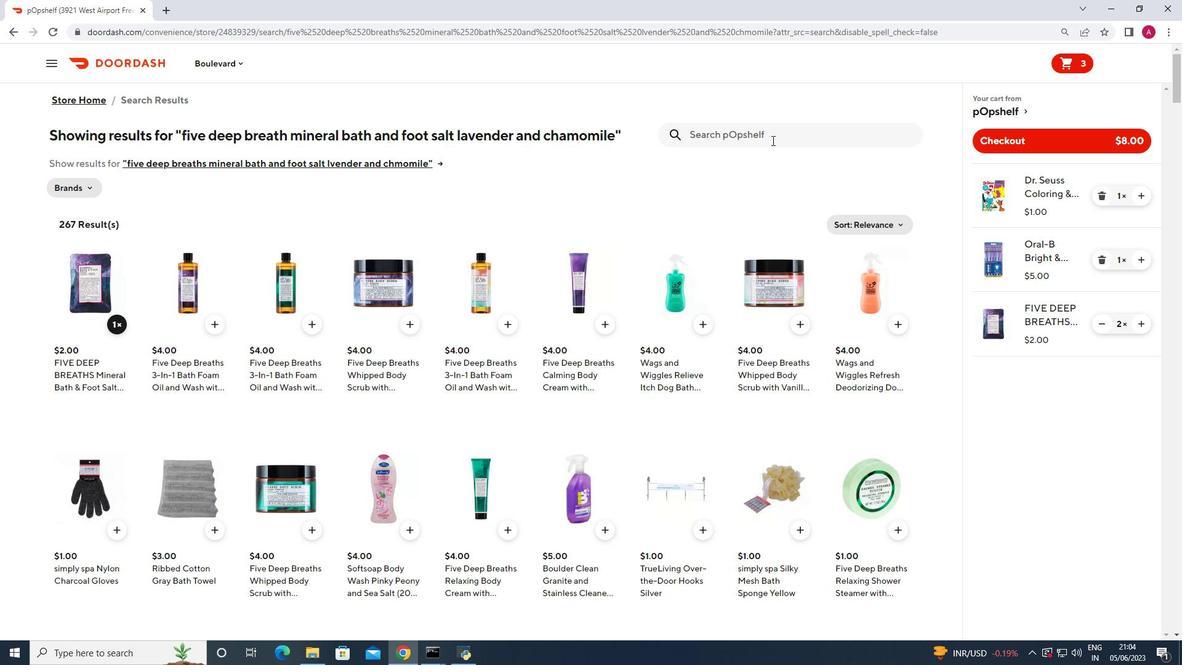 
Action: Mouse pressed left at (772, 139)
Screenshot: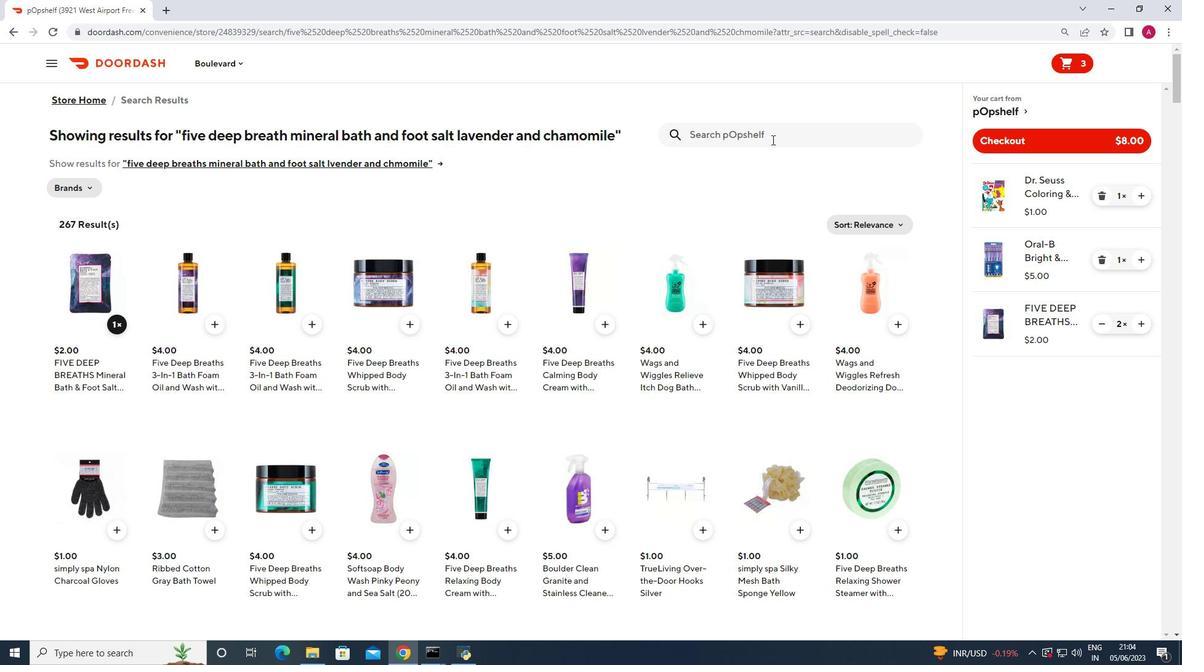 
Action: Key pressed vaseline<Key.space>thrapy<Key.space>lip<Key.space>balm<Key.space>oco<Key.backspace><Key.backspace><Key.backspace>cocoa<Key.space>butter<Key.enter>
Screenshot: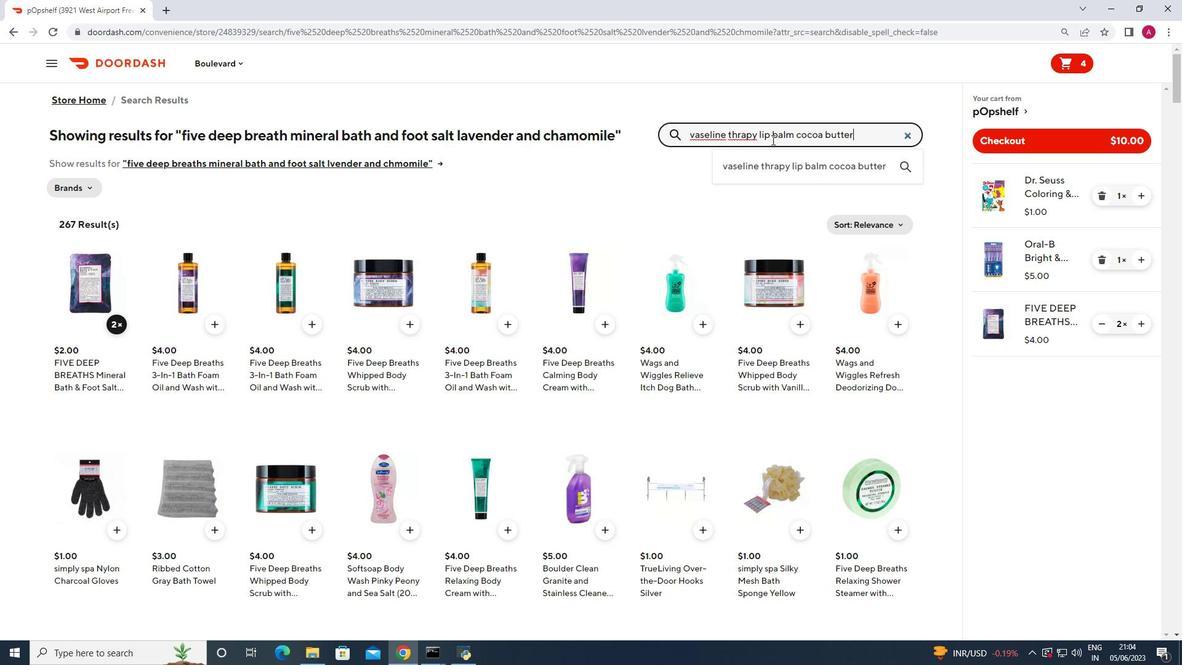 
Action: Mouse moved to (116, 326)
Screenshot: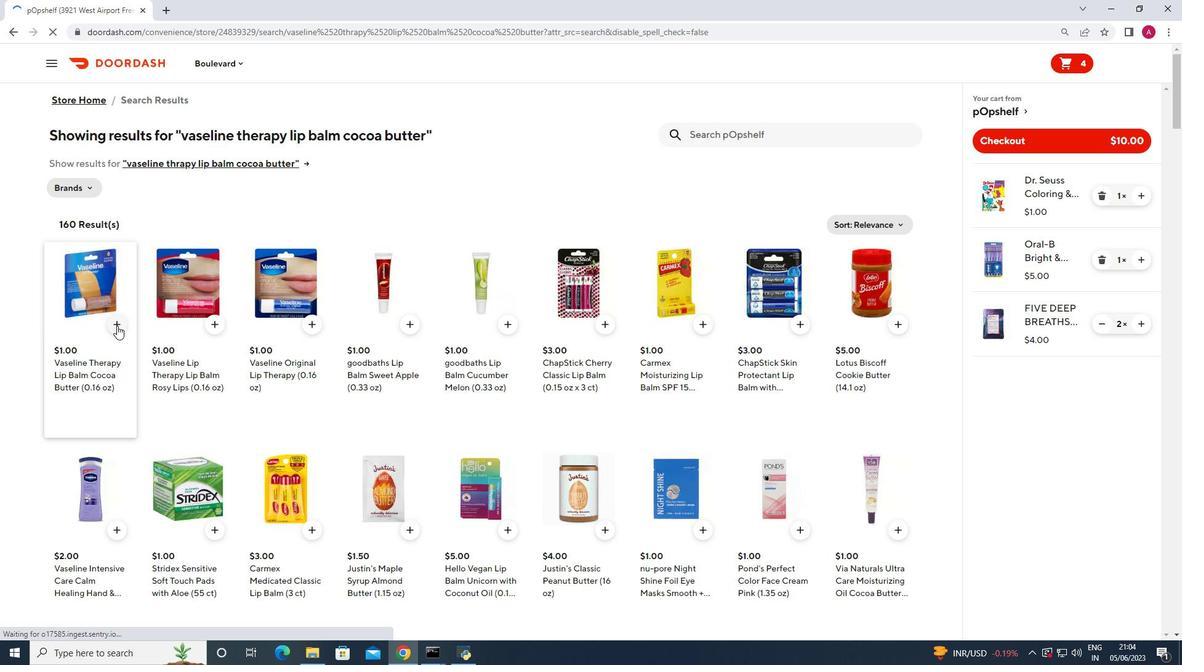 
Action: Mouse pressed left at (116, 326)
Screenshot: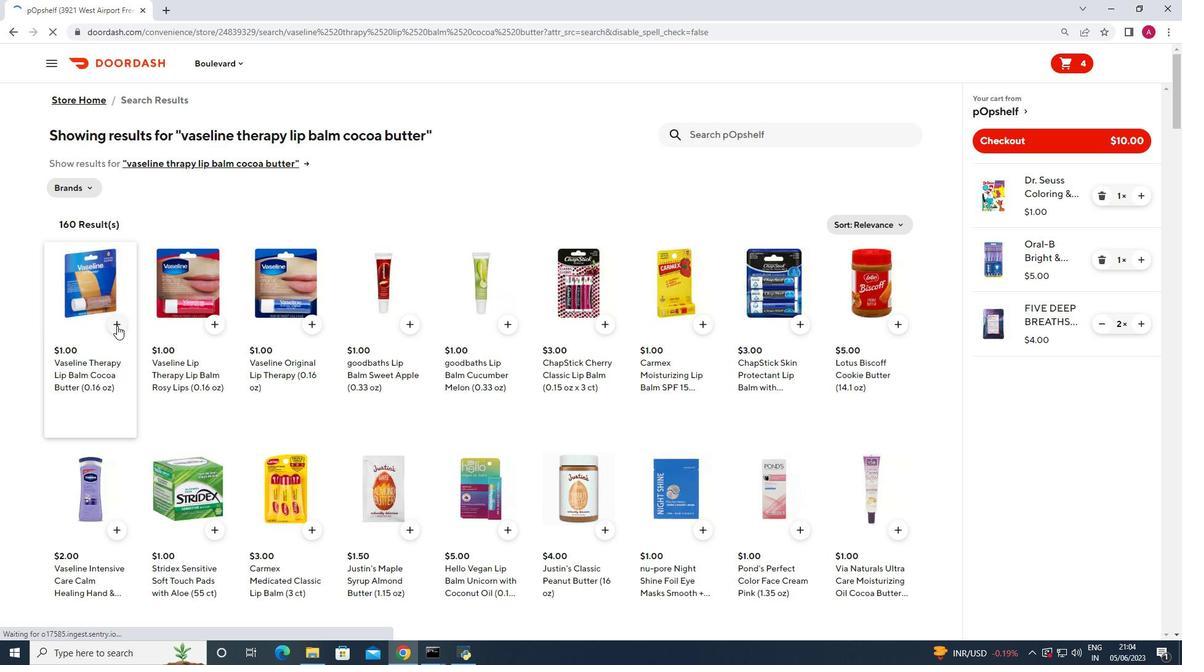 
Action: Mouse moved to (723, 134)
Screenshot: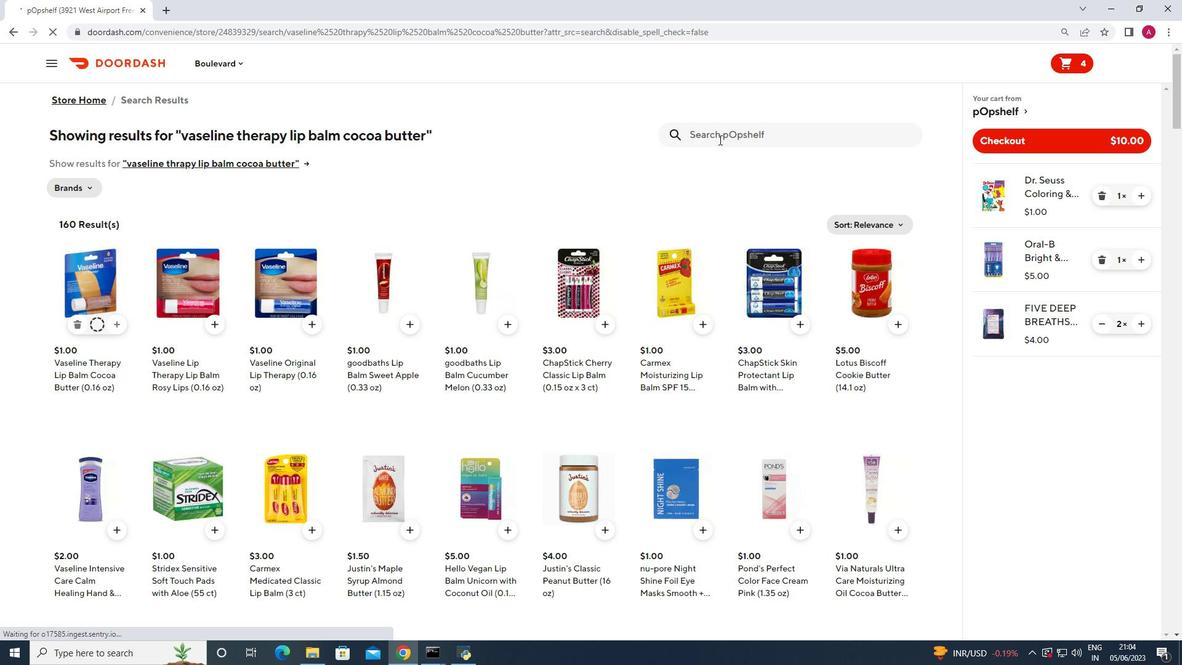 
Action: Mouse pressed left at (723, 134)
Screenshot: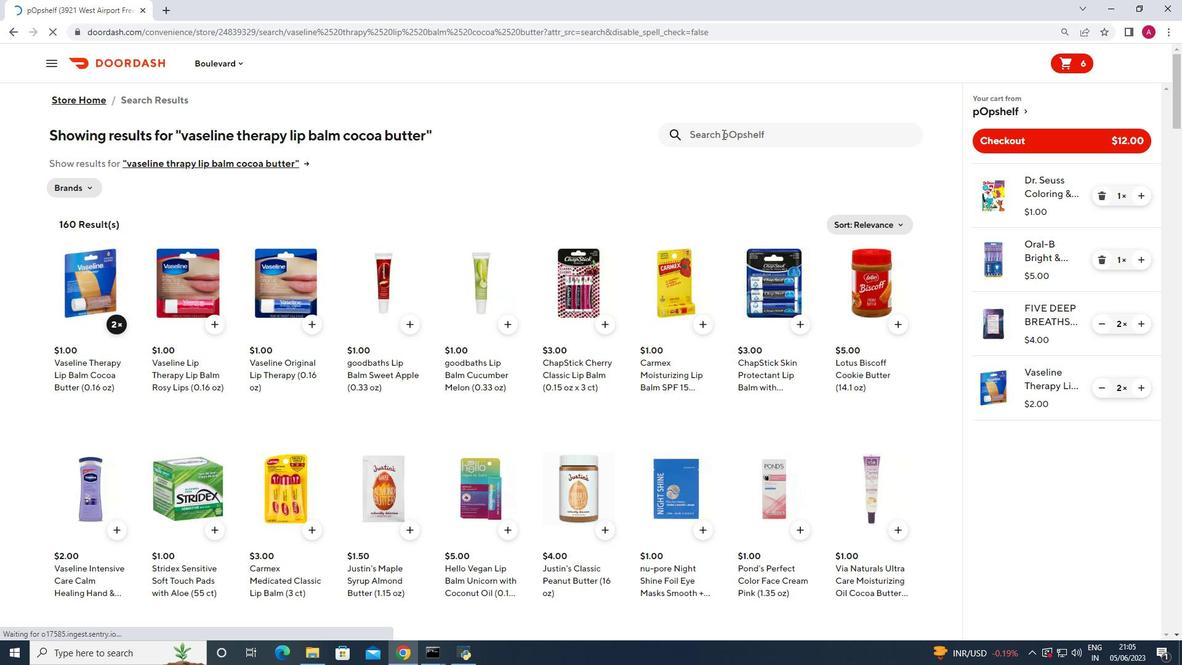 
Action: Key pressed goodbaths<Key.space>nourishing<Key.space>body<Key.space>wash<Key.space>sweet<Key.space>sunday<Key.space><Key.enter>
Screenshot: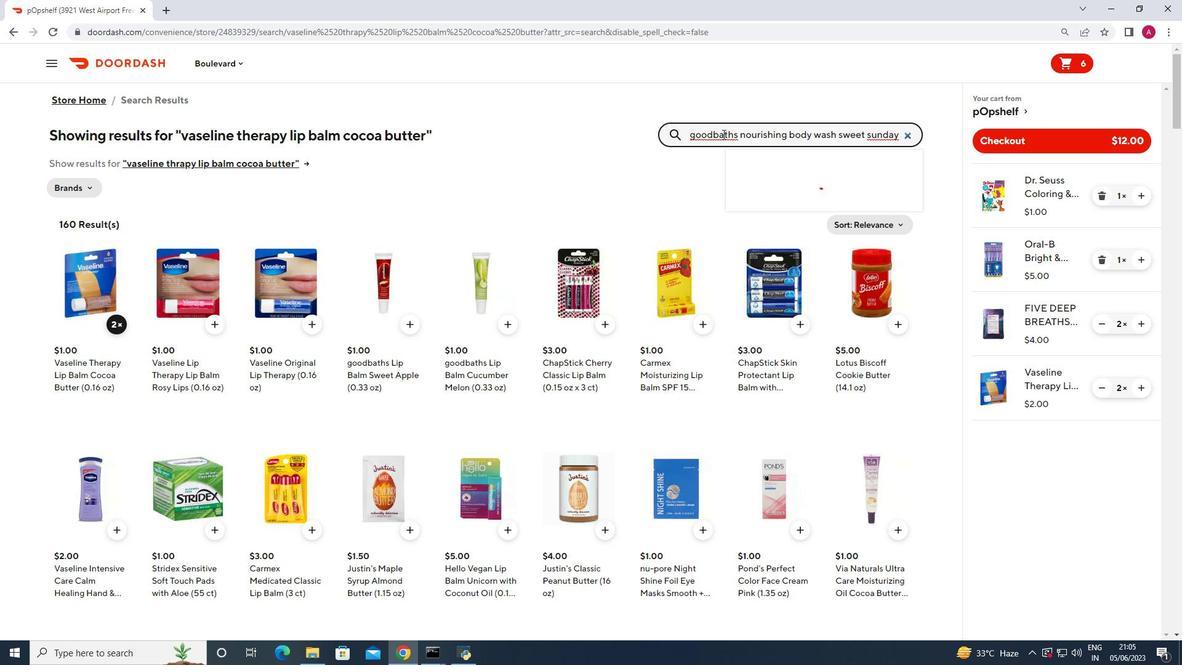 
Action: Mouse moved to (113, 298)
Screenshot: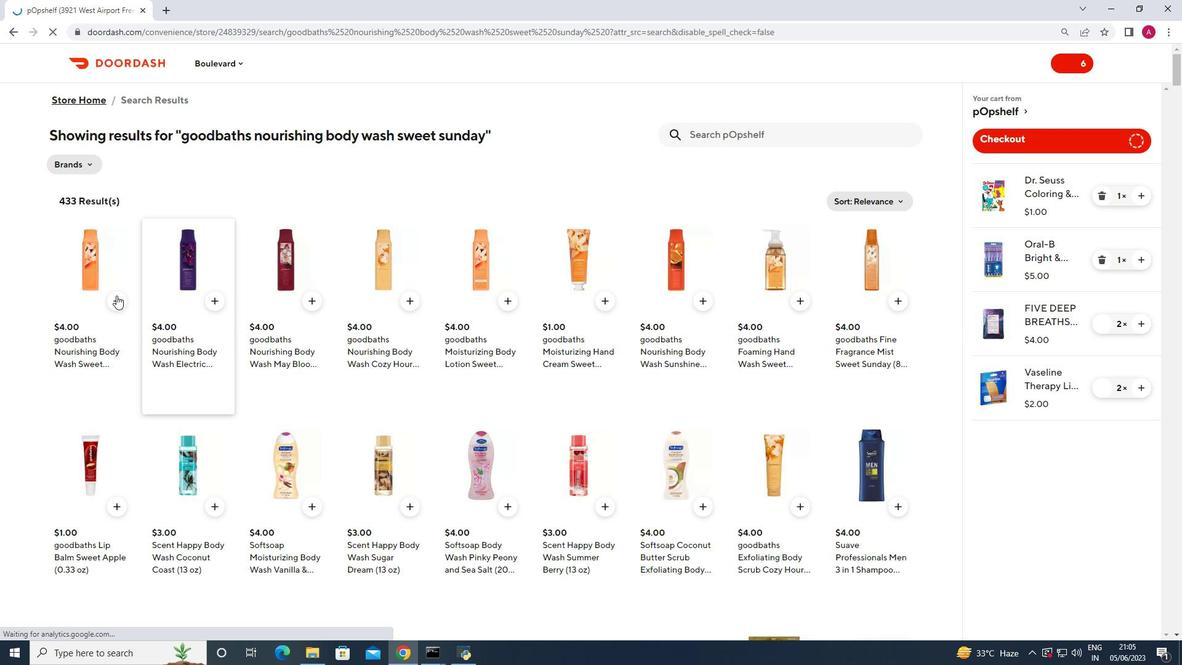
Action: Mouse pressed left at (113, 298)
Screenshot: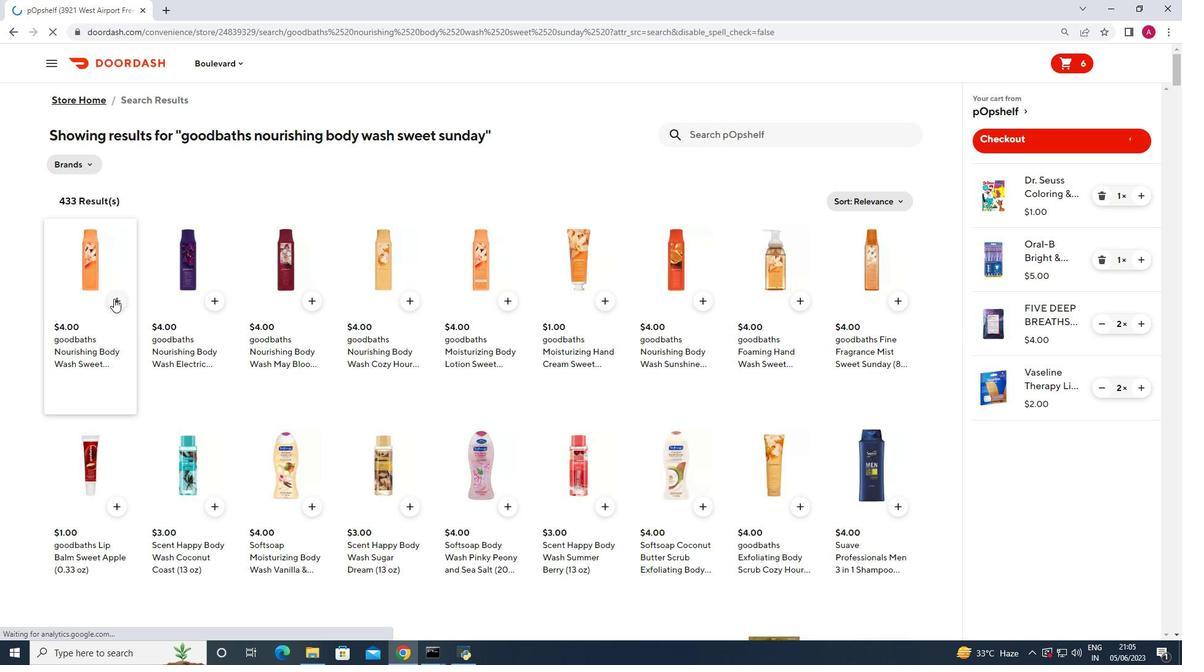 
Action: Mouse moved to (700, 131)
Screenshot: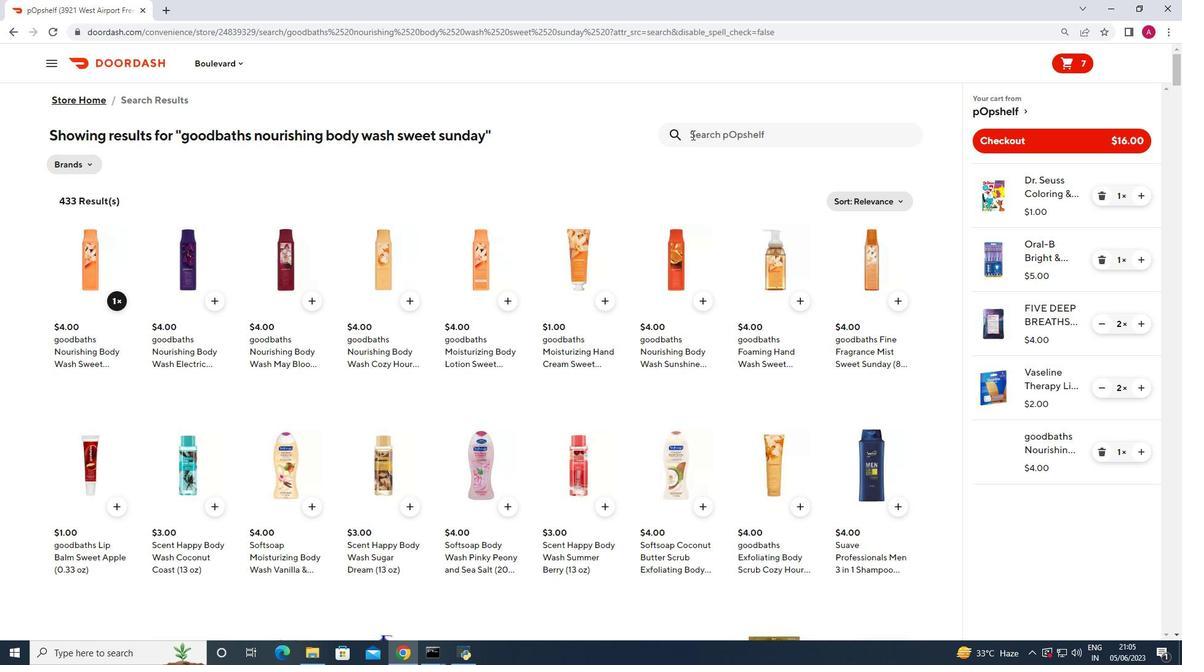 
Action: Mouse pressed left at (700, 131)
Screenshot: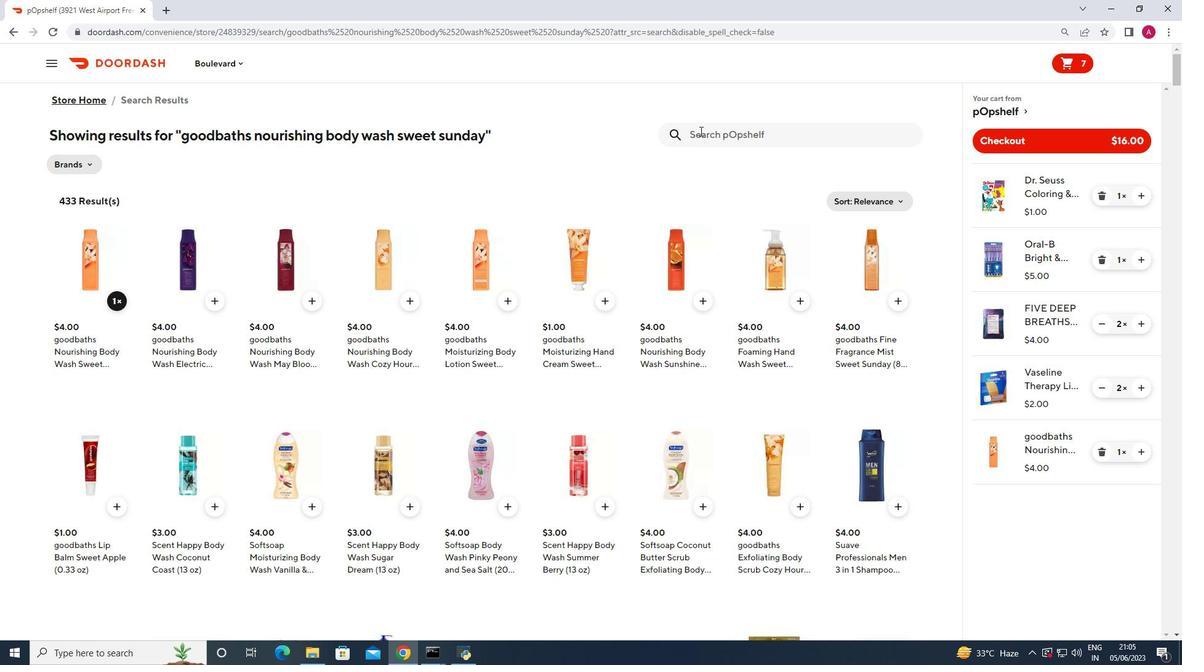 
Action: Key pressed simply<Key.space>sp<Key.space>silky<Key.space>mesh<Key.space>bath<Key.space>sponge<Key.space>mint<Key.space><Key.enter>
Screenshot: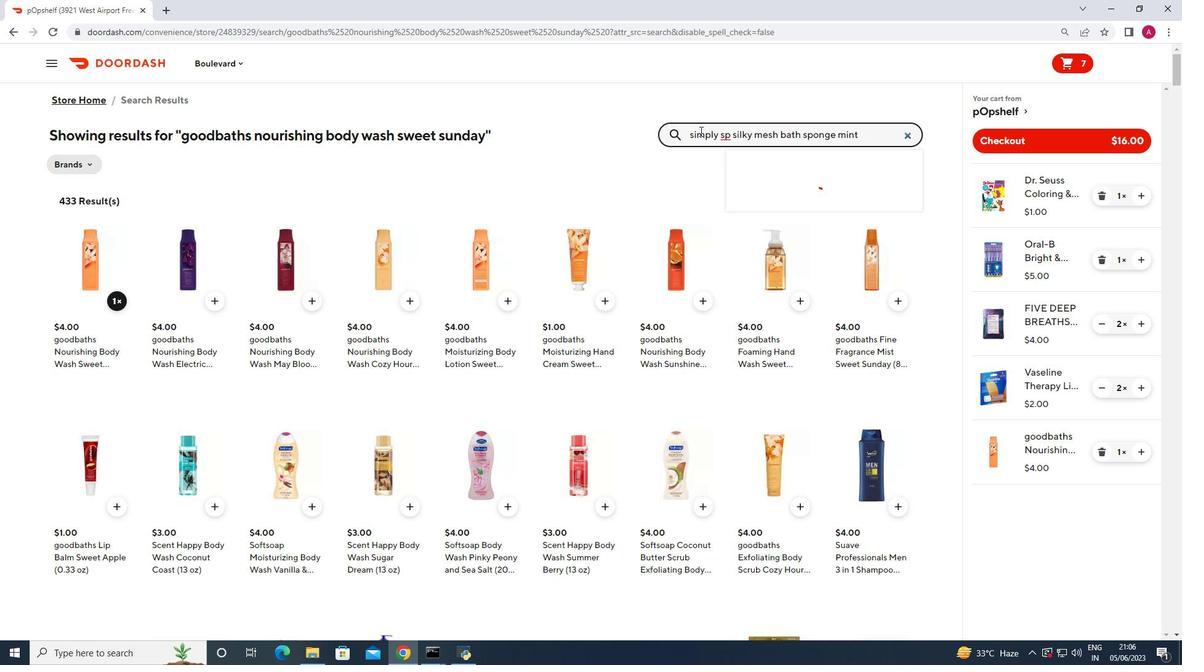 
Action: Mouse moved to (117, 301)
Screenshot: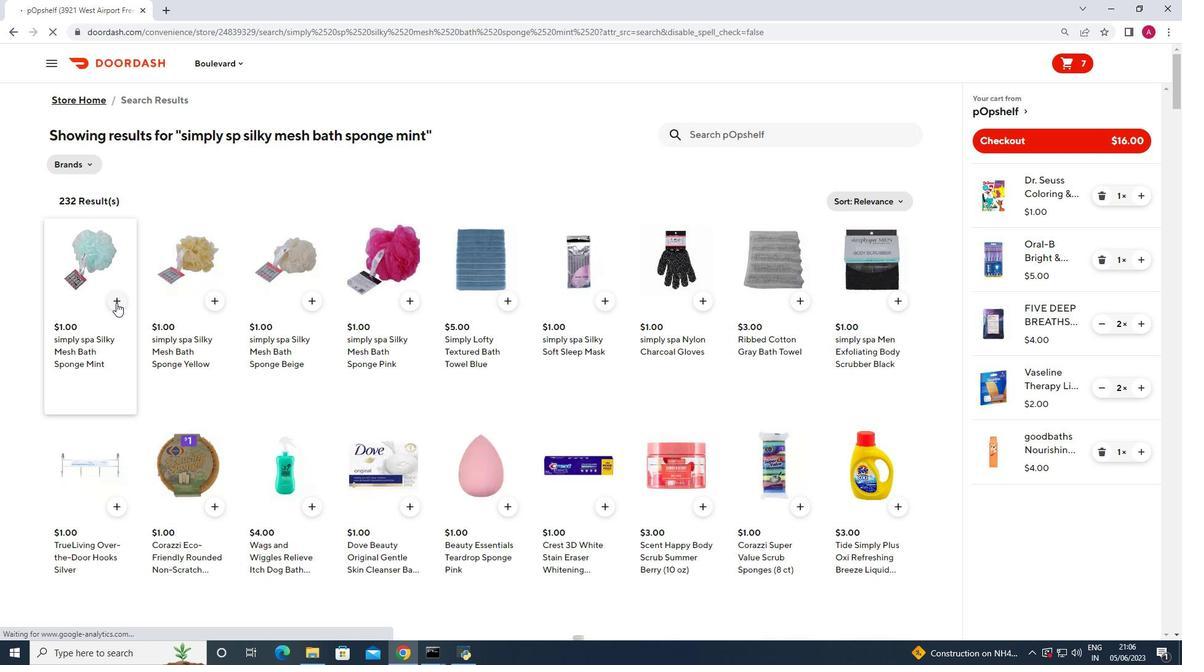 
Action: Mouse pressed left at (117, 301)
Screenshot: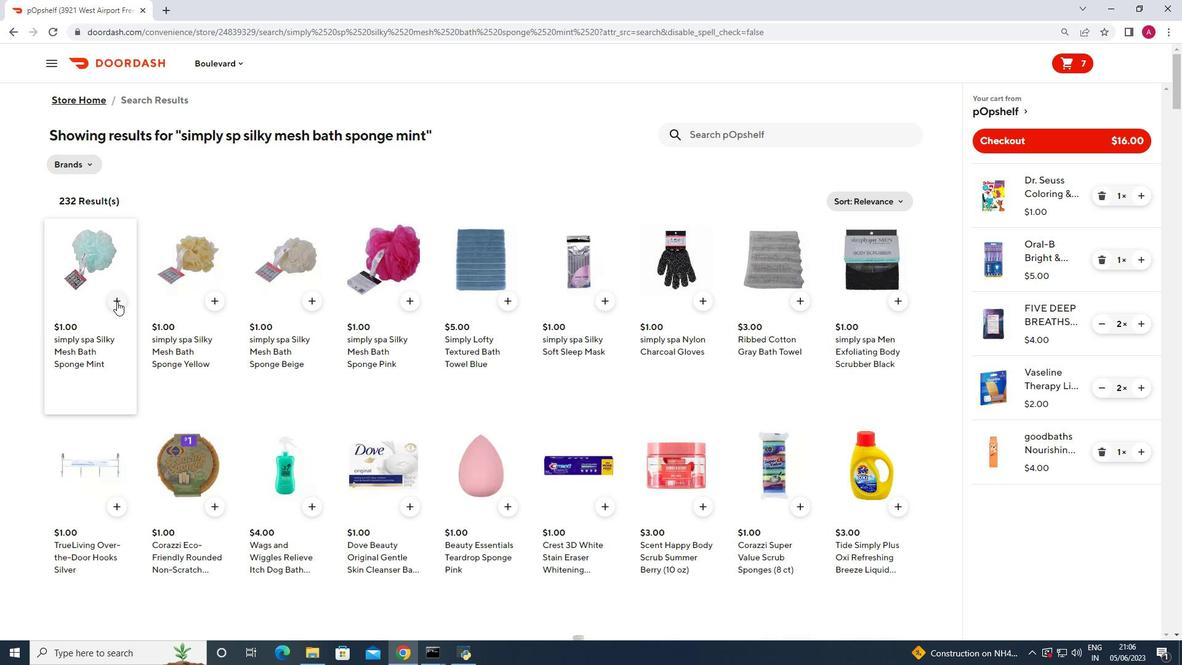 
Action: Mouse moved to (699, 132)
Screenshot: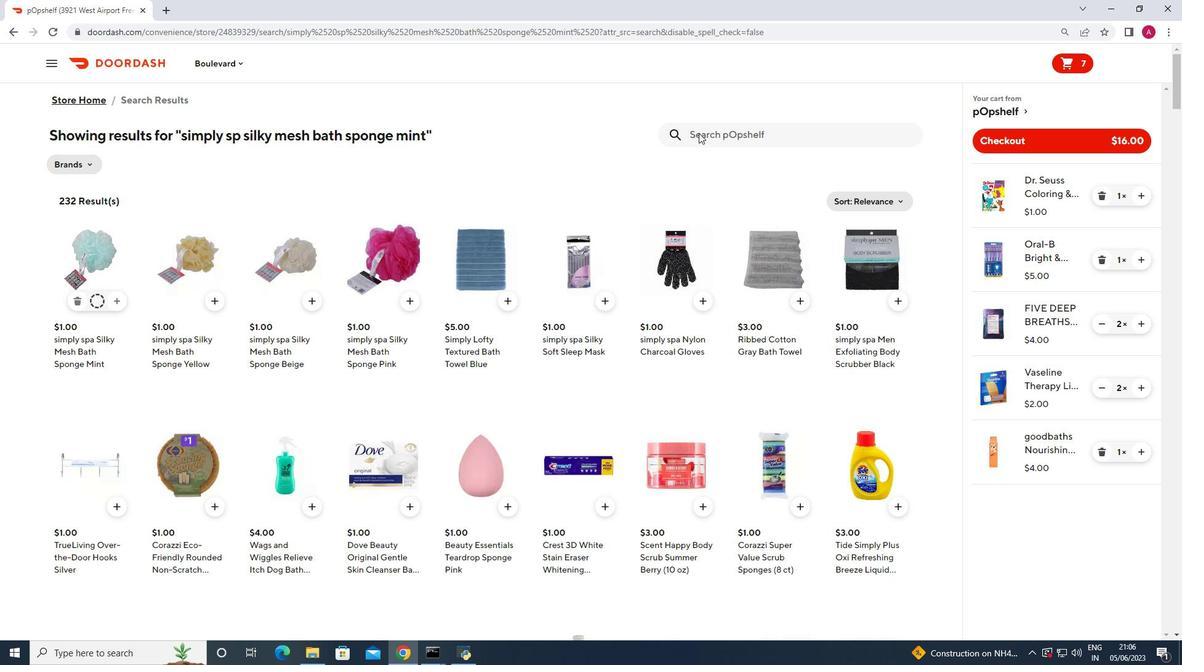
Action: Mouse pressed left at (699, 132)
Screenshot: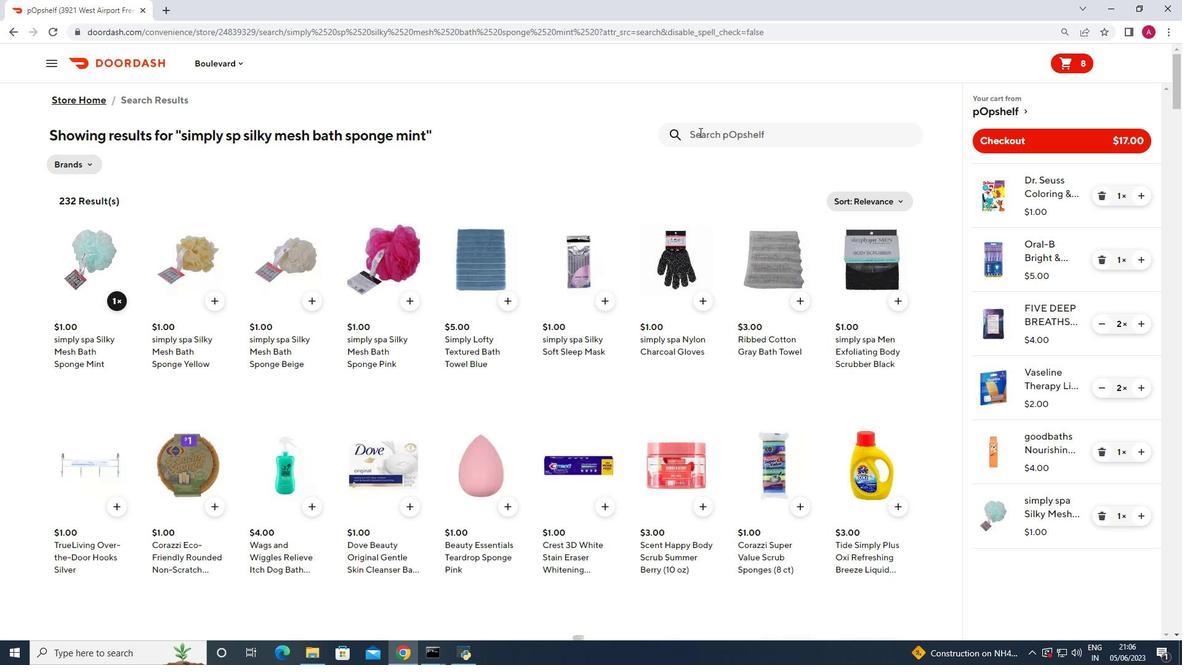 
Action: Key pressed simply<Key.space>triple<Key.space>lathering<Key.space>soap<Key.space>pouch<Key.space><Key.enter>
Screenshot: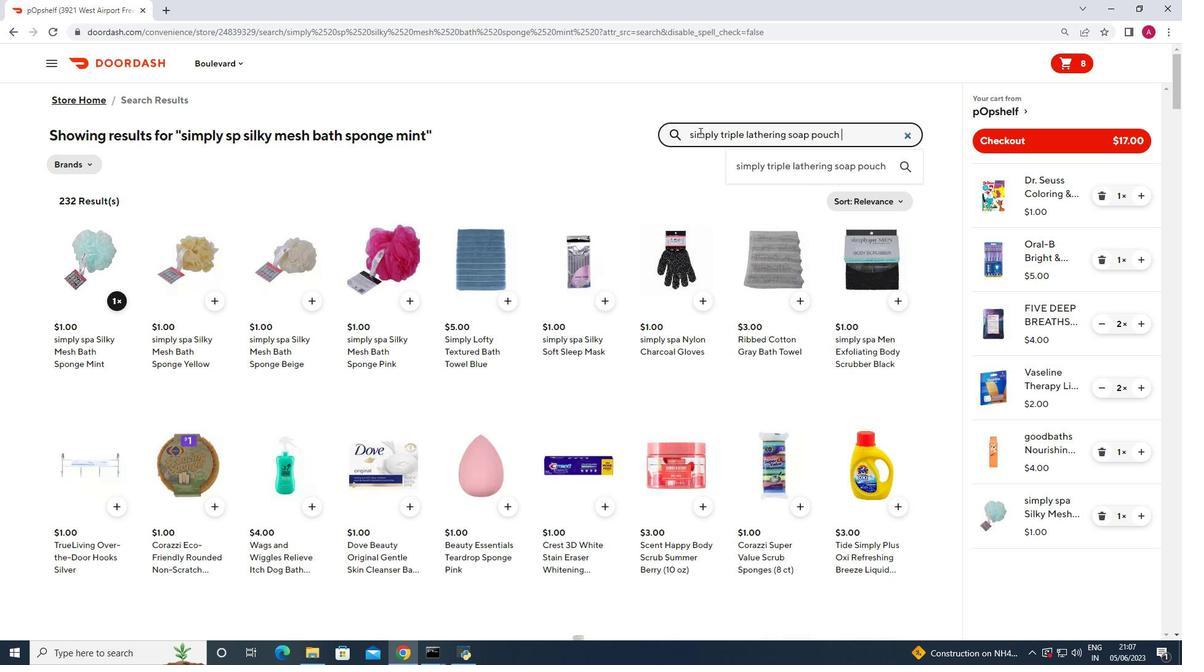 
Action: Mouse moved to (120, 323)
Screenshot: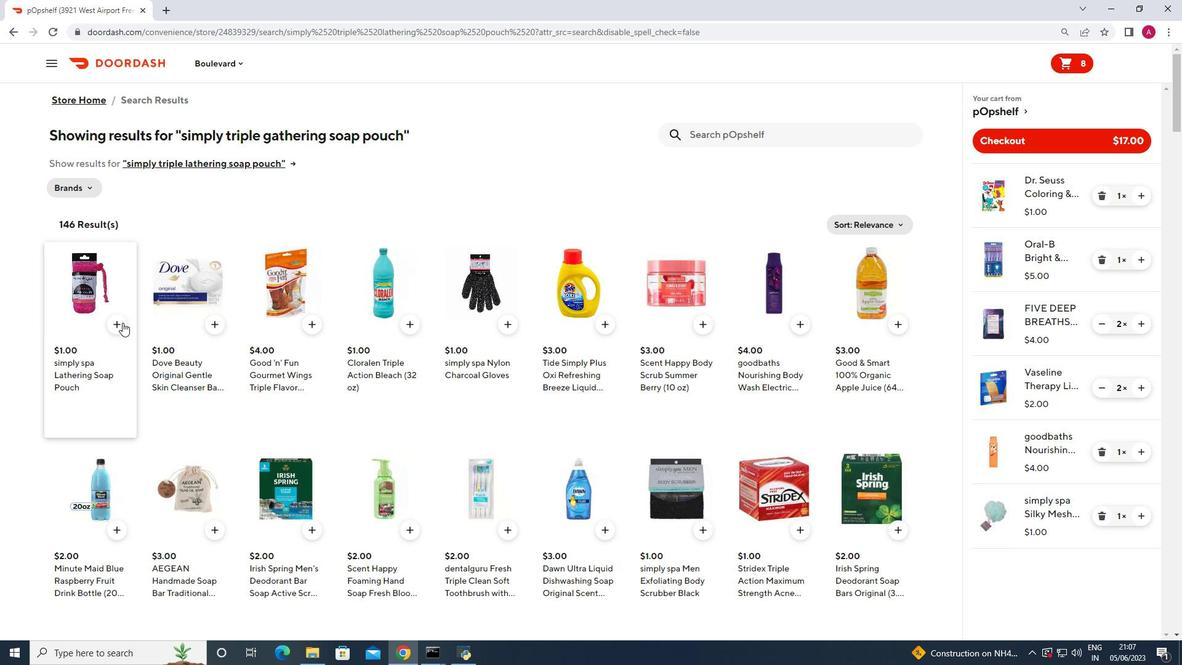 
Action: Mouse pressed left at (120, 323)
Screenshot: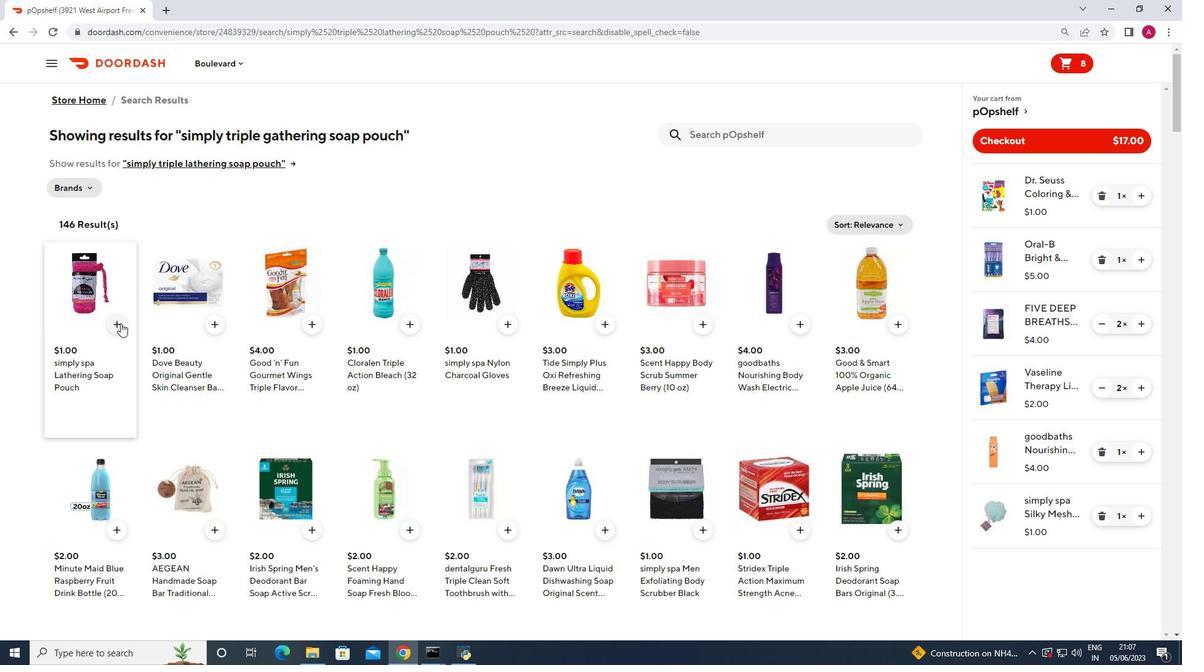 
Action: Mouse moved to (1140, 577)
Screenshot: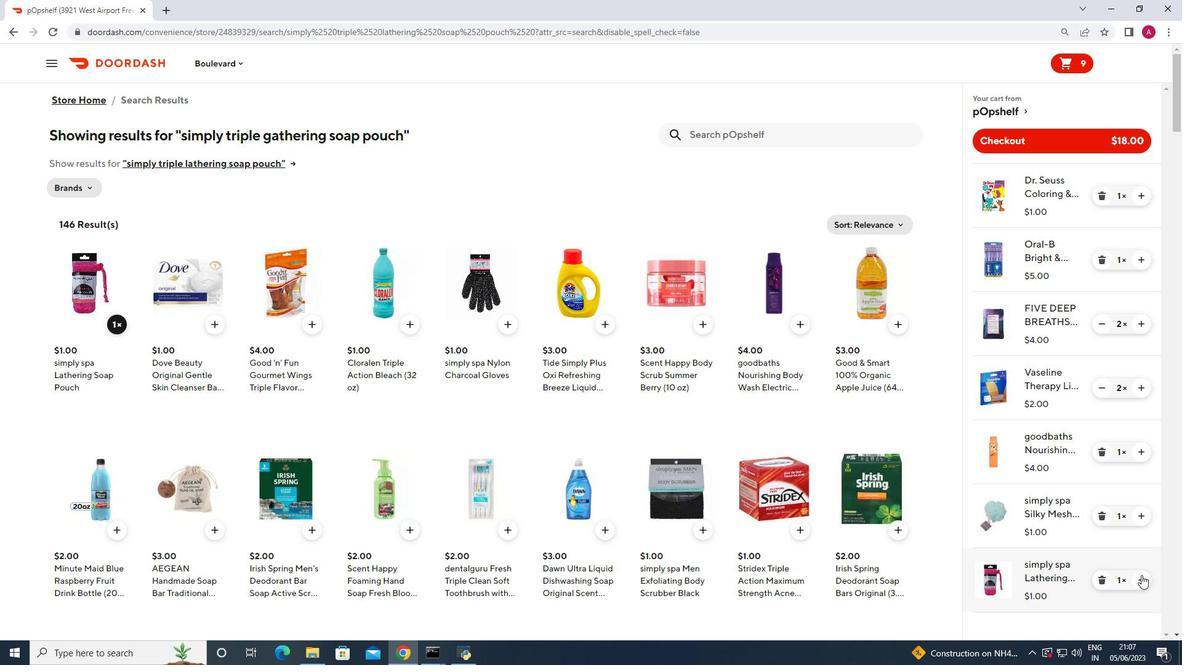 
Action: Mouse pressed left at (1140, 577)
Screenshot: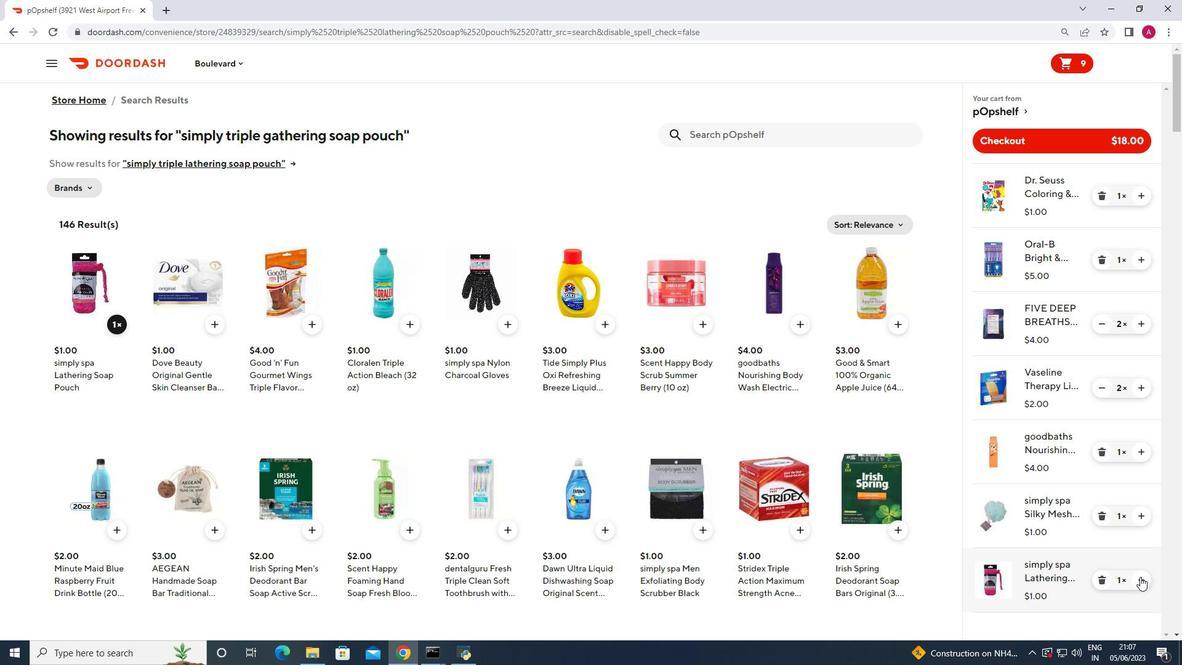 
Action: Mouse moved to (726, 139)
Screenshot: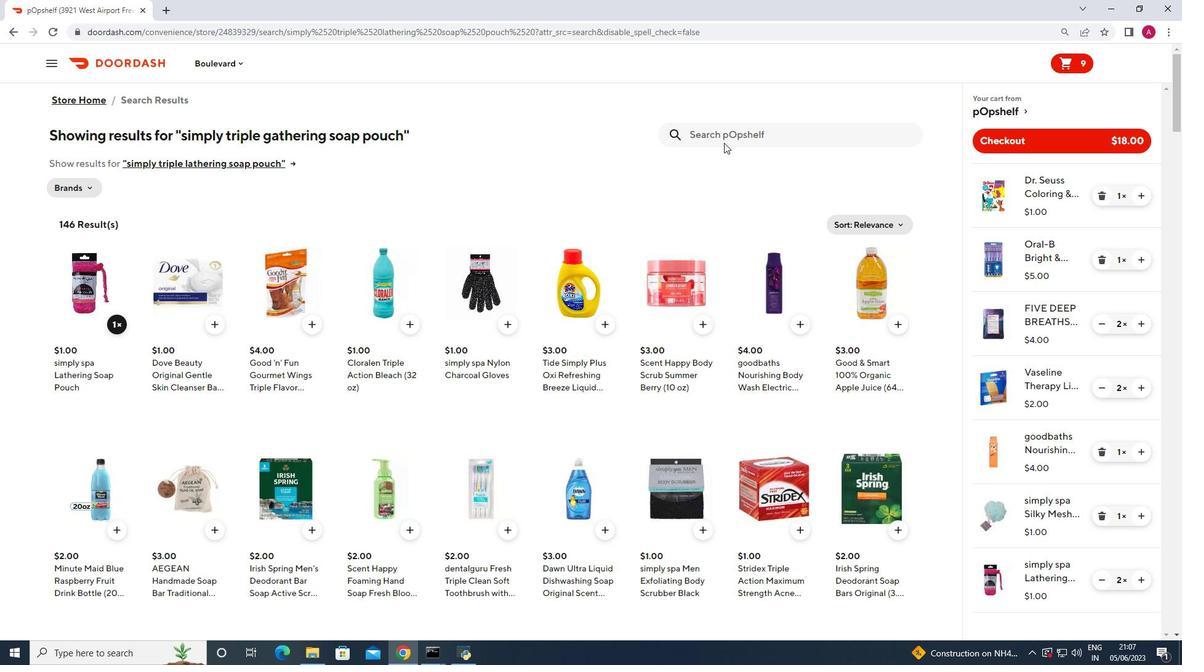 
Action: Mouse pressed left at (726, 139)
Screenshot: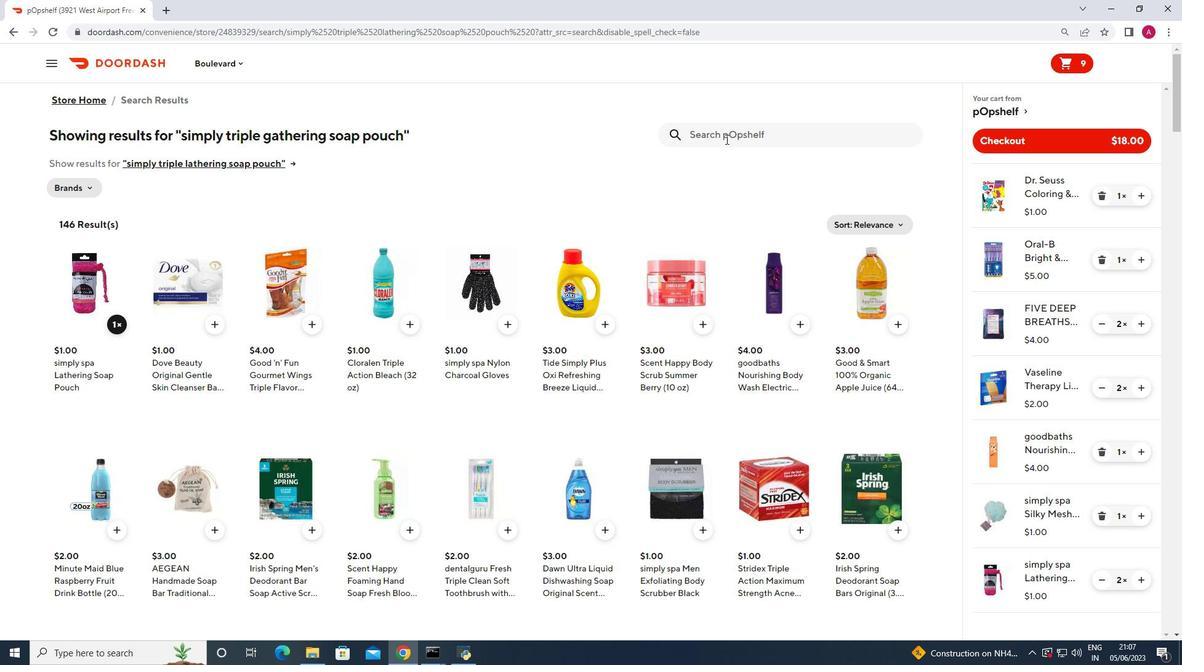 
Action: Key pressed stridex<Key.space>triple<Key.space>action<Key.space>maximum<Key.space>strenght<Key.space>acne<Key.space>pads<Key.space>with<Key.space>salicylic<Key.space>acid<Key.space><Key.enter>
Screenshot: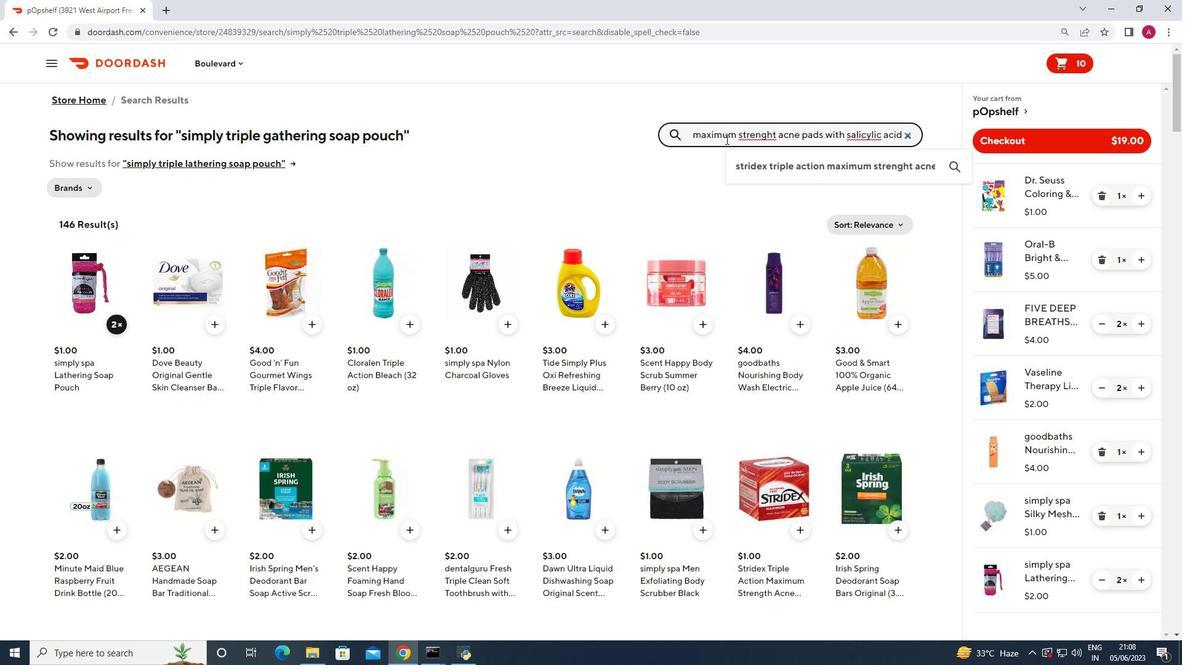 
Action: Mouse moved to (114, 302)
Screenshot: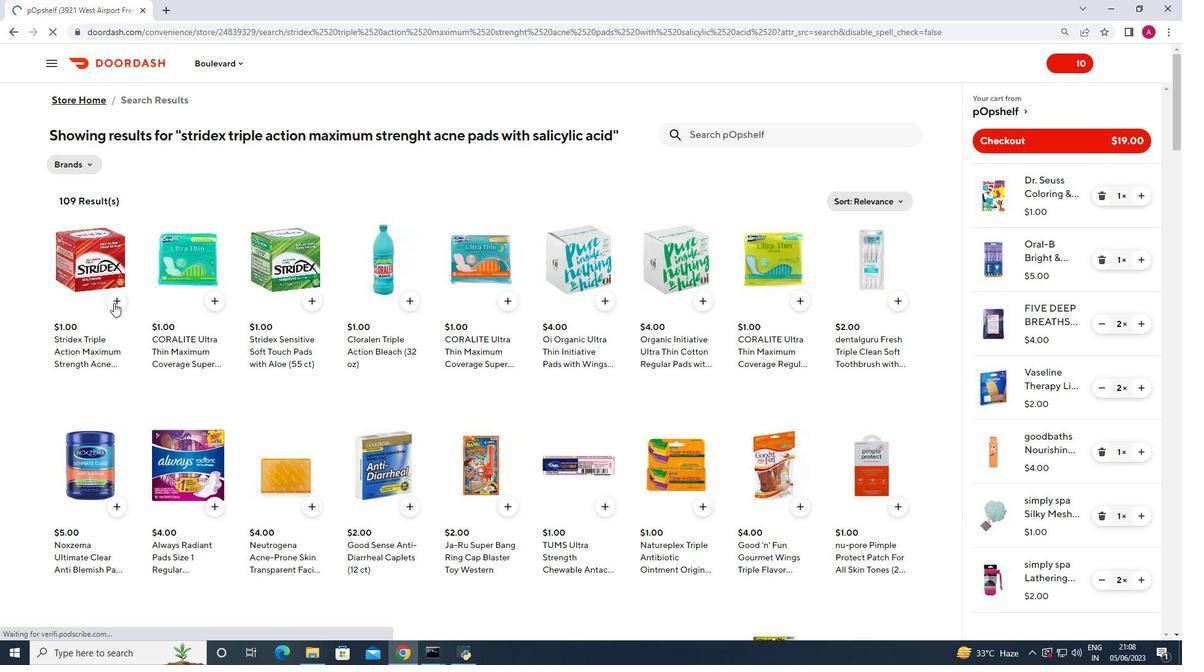 
Action: Mouse pressed left at (114, 302)
Screenshot: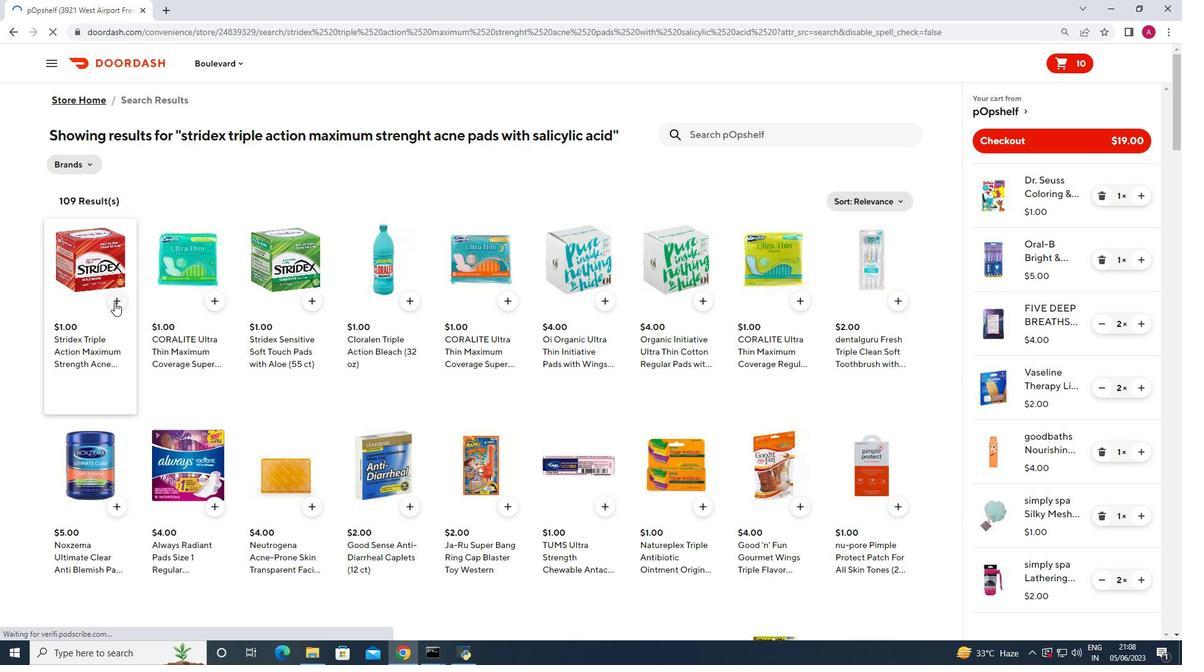 
Action: Mouse moved to (694, 135)
Screenshot: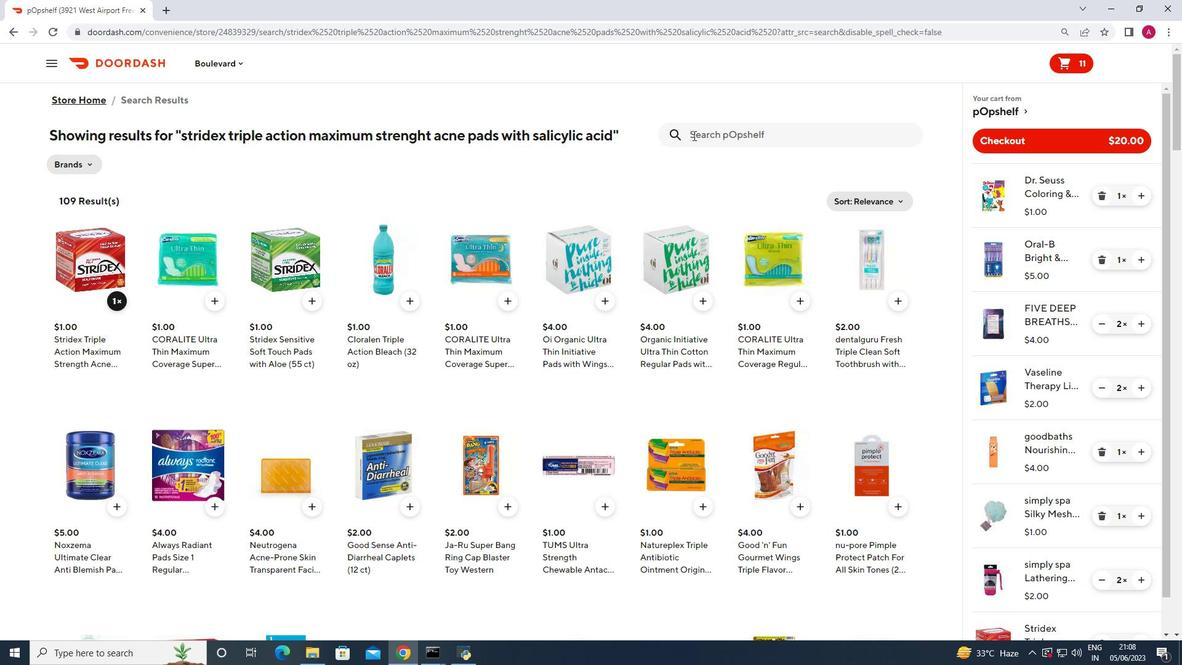 
Action: Mouse pressed left at (694, 135)
Screenshot: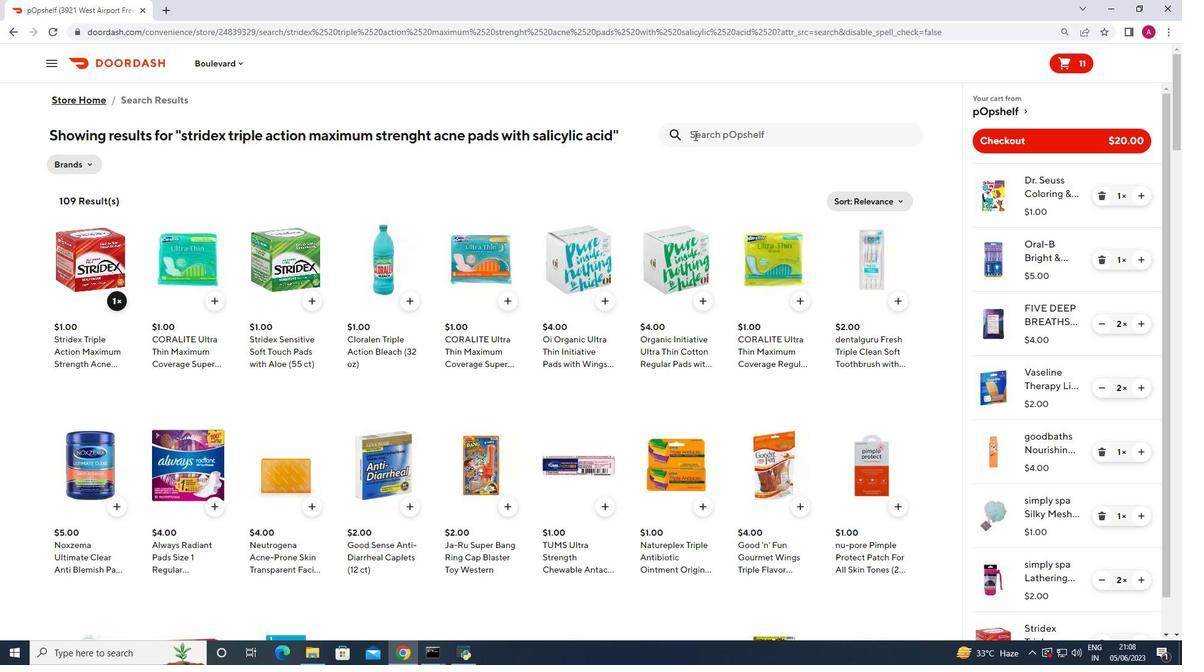 
Action: Key pressed noxzema<Key.space>ultimate<Key.space>clear<Key.space>anti<Key.space>blemish<Key.space>pads<Key.space><Key.enter>
Screenshot: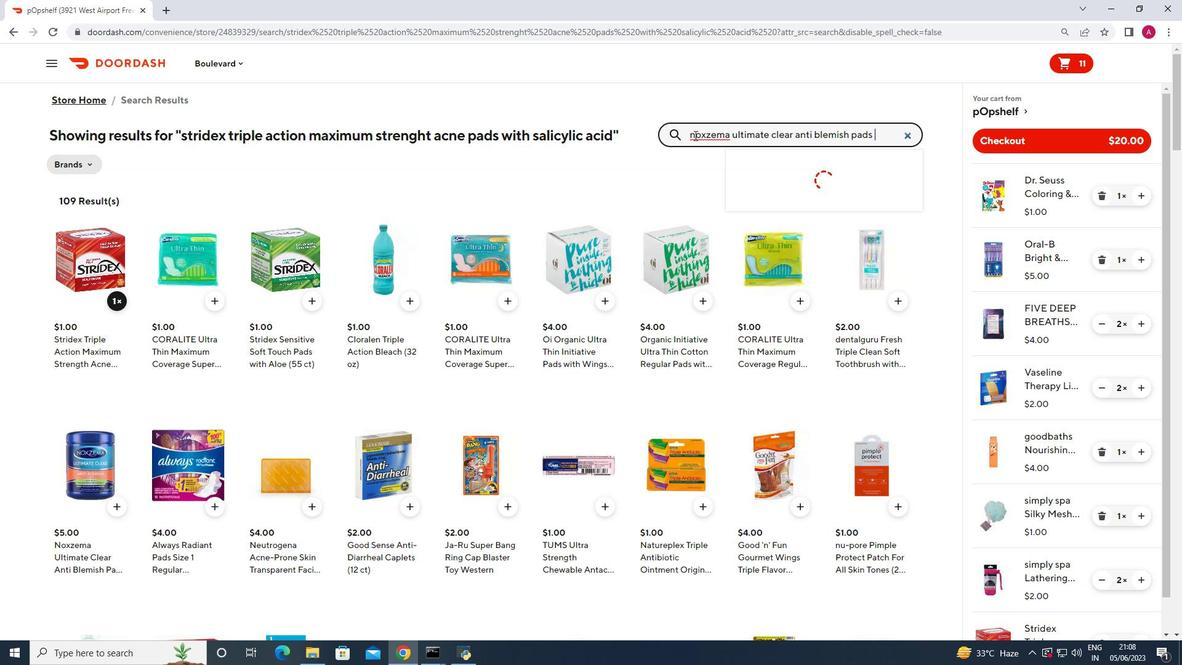 
Action: Mouse moved to (122, 302)
Screenshot: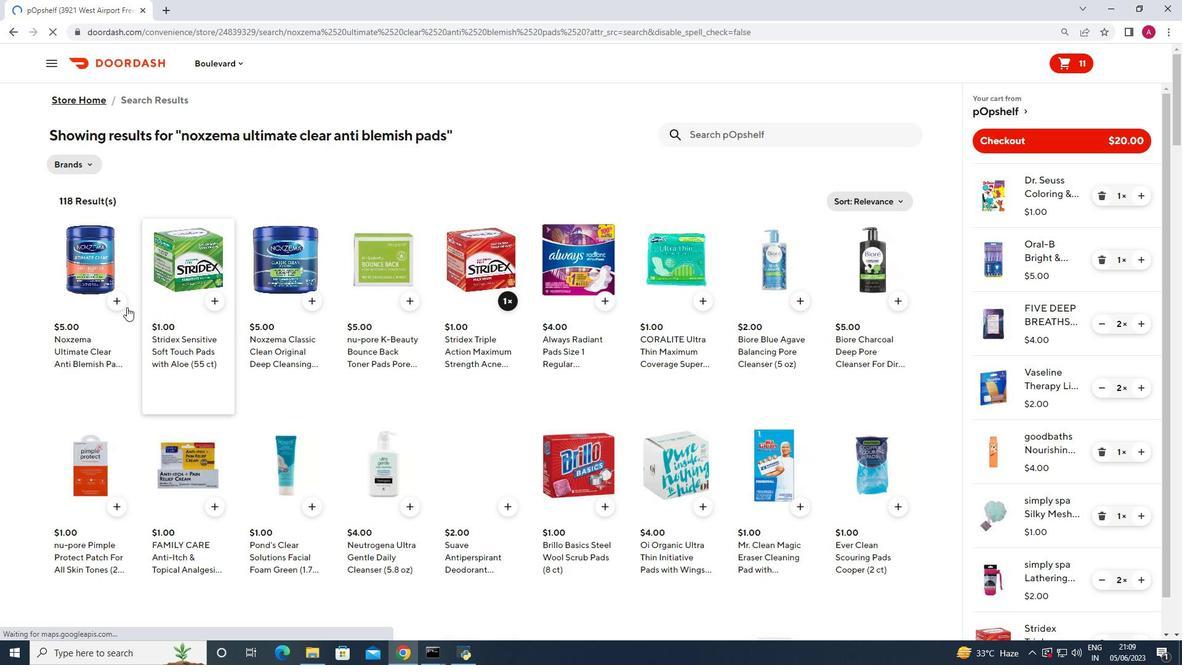 
Action: Mouse pressed left at (122, 302)
Screenshot: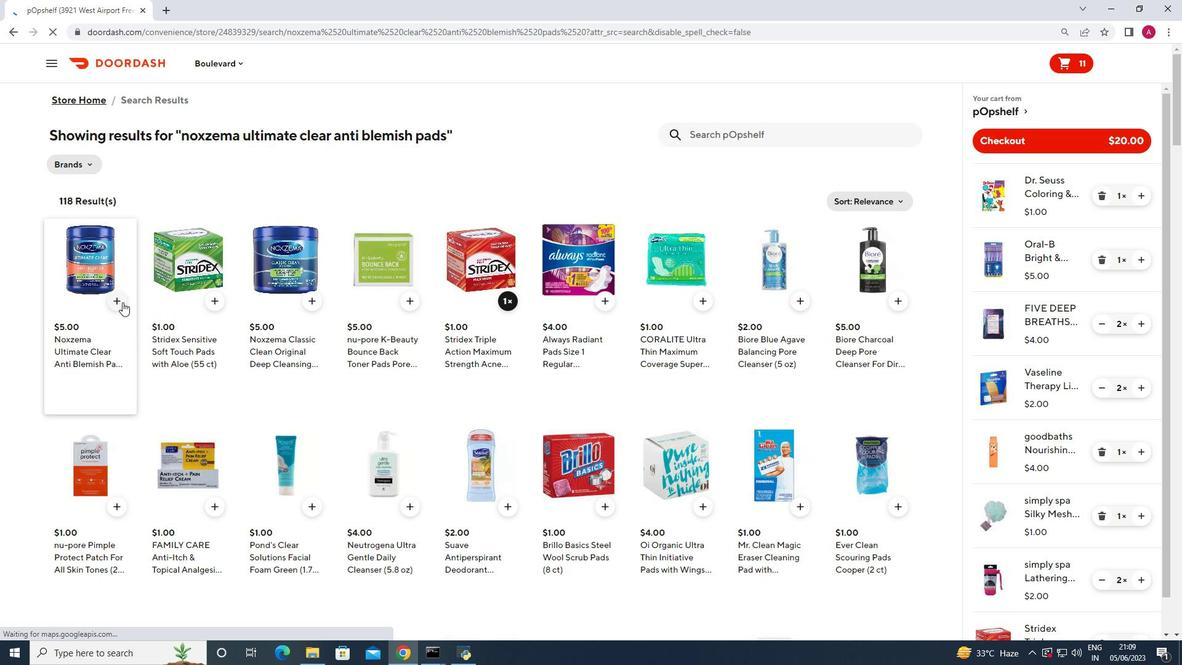 
Action: Mouse moved to (699, 136)
Screenshot: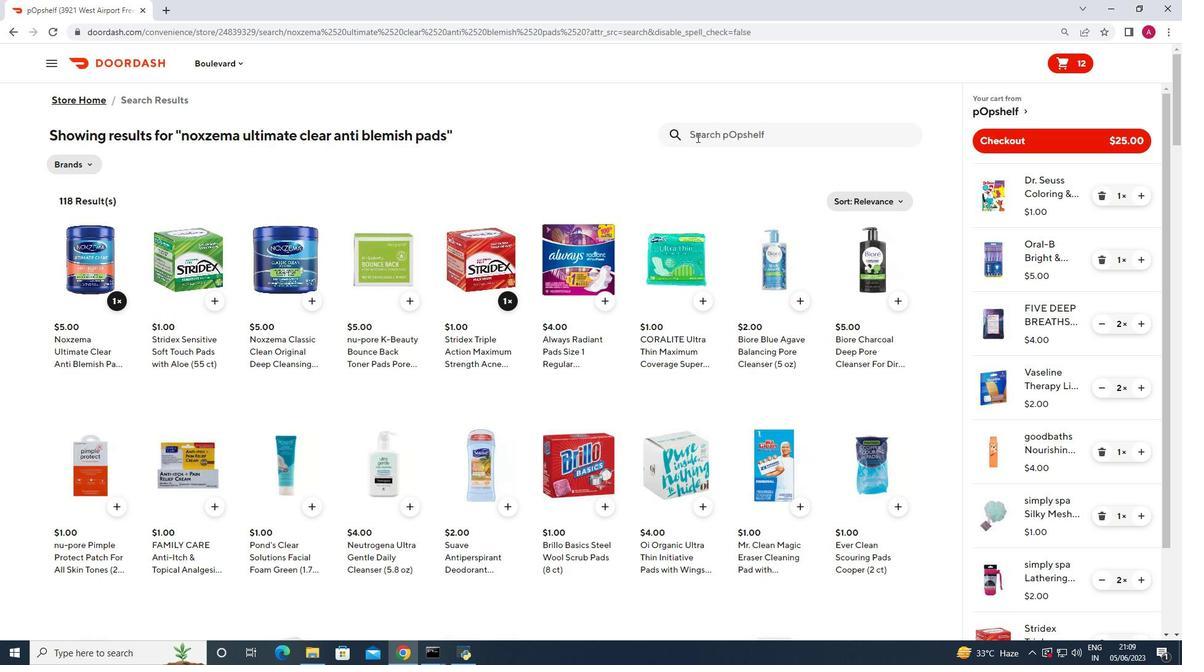 
Action: Mouse pressed left at (699, 136)
Screenshot: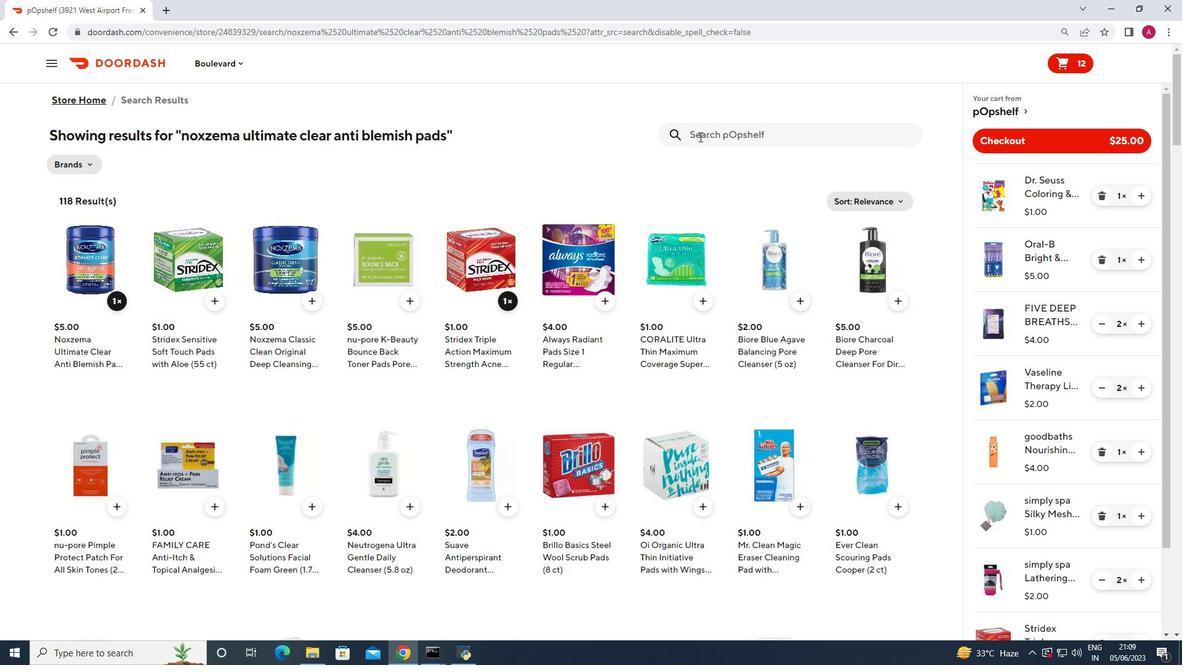 
Action: Key pressed good<Key.space>bath<Key.space>nourshing<Key.space>body<Key.space>wash<Key.space>electric<Key.space>twilight<Key.space><Key.enter>
Screenshot: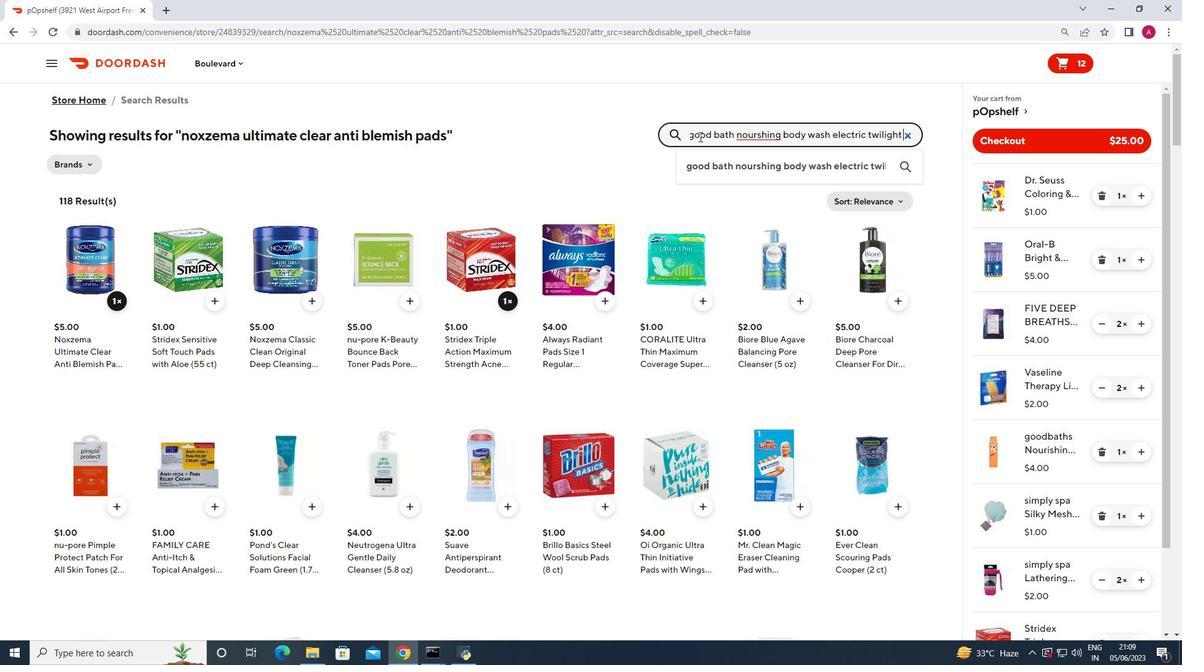 
Action: Mouse moved to (123, 324)
Screenshot: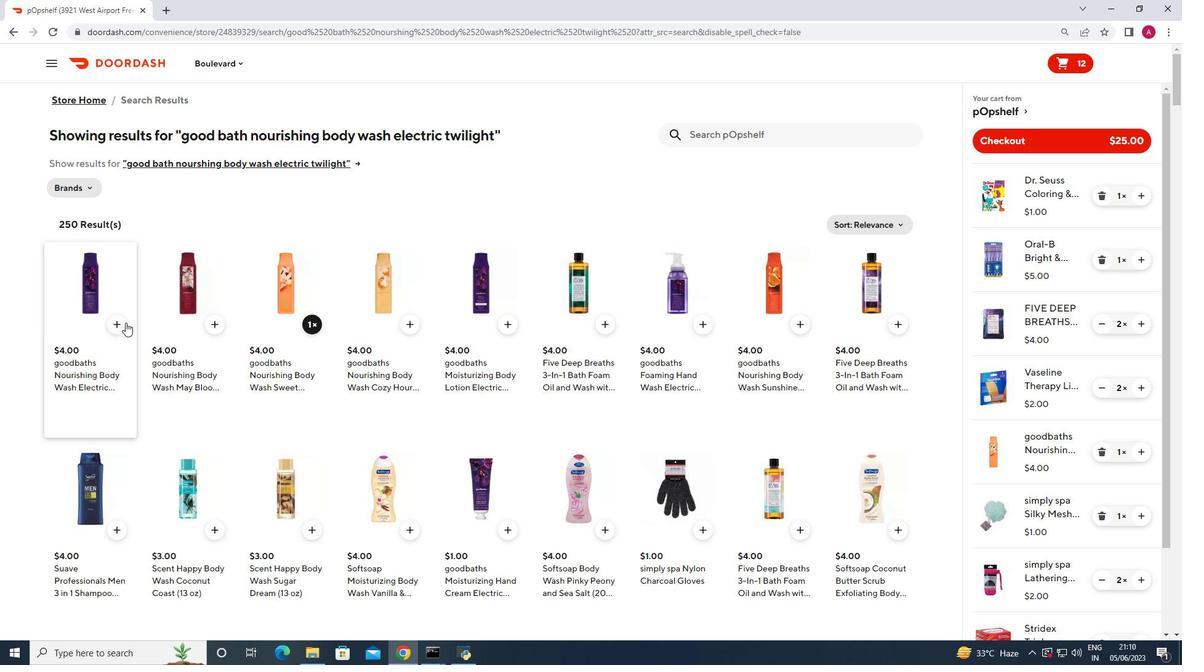 
Action: Mouse pressed left at (123, 324)
Screenshot: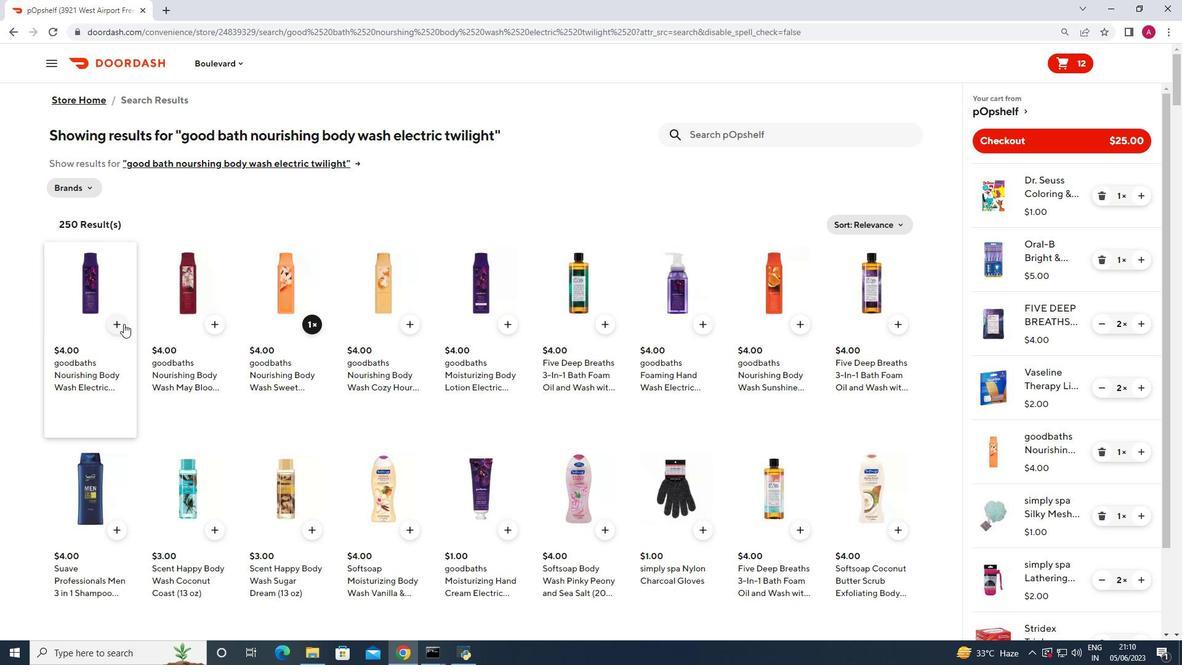 
Action: Mouse moved to (1011, 134)
Screenshot: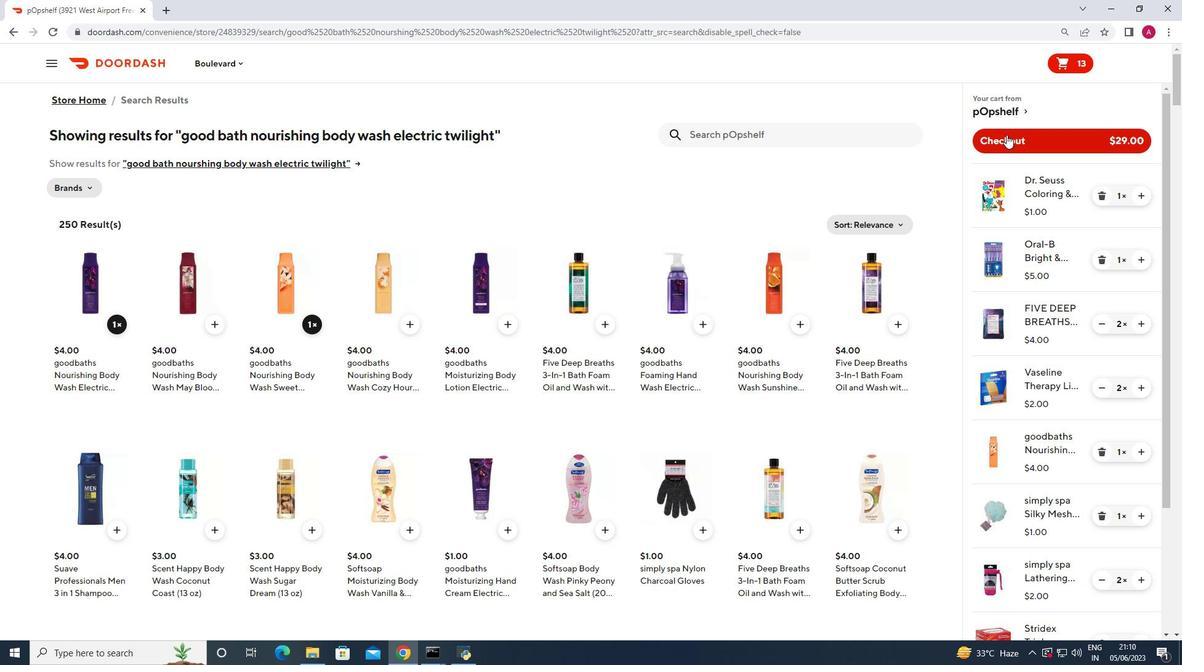 
Action: Mouse pressed left at (1011, 134)
Screenshot: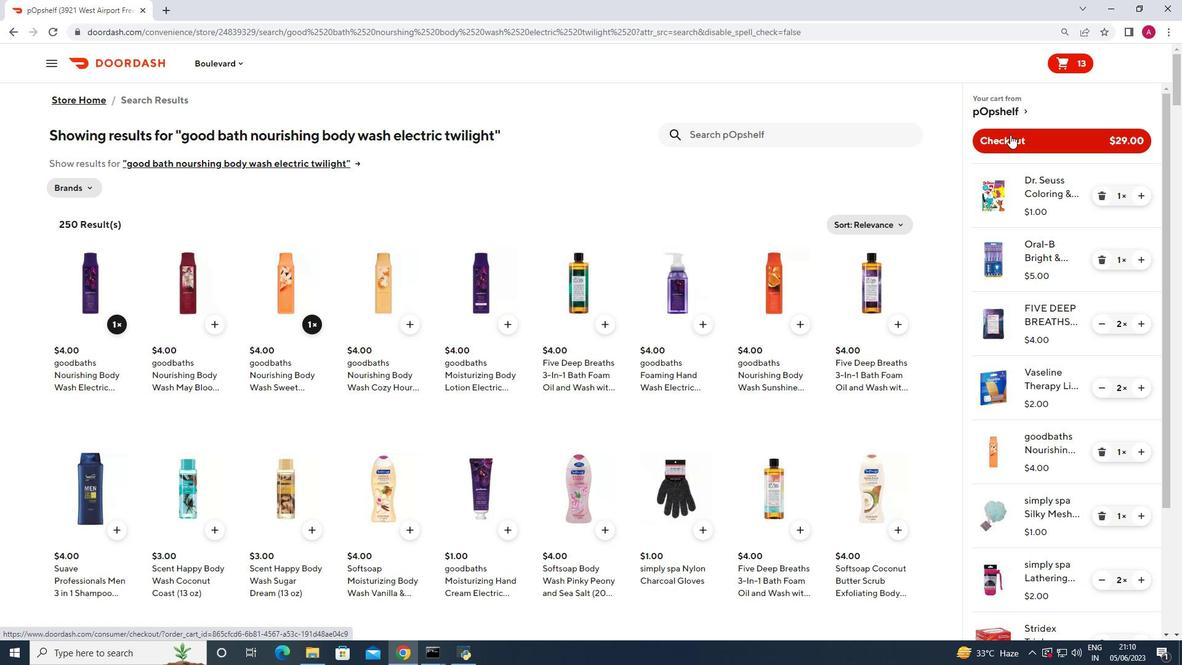 
